 Task: Add an event with the title Second Marketing Campaign Assessment and Adjustments, date ''2023/11/17'', time 7:00 AM to 9:00 AMand add a description: Instruct the fallers to stand with their backs to their catchers, arms crossed against their chest, and feet together. The catchers should position themselves directly behind the fallers, ready to receive them.Select event color  Sage . Add location for the event as: Edinburgh, UK, logged in from the account softage.8@softage.netand send the event invitation to softage.5@softage.net and softage.6@softage.net. Set a reminder for the event Doesn''t repeat
Action: Mouse moved to (65, 94)
Screenshot: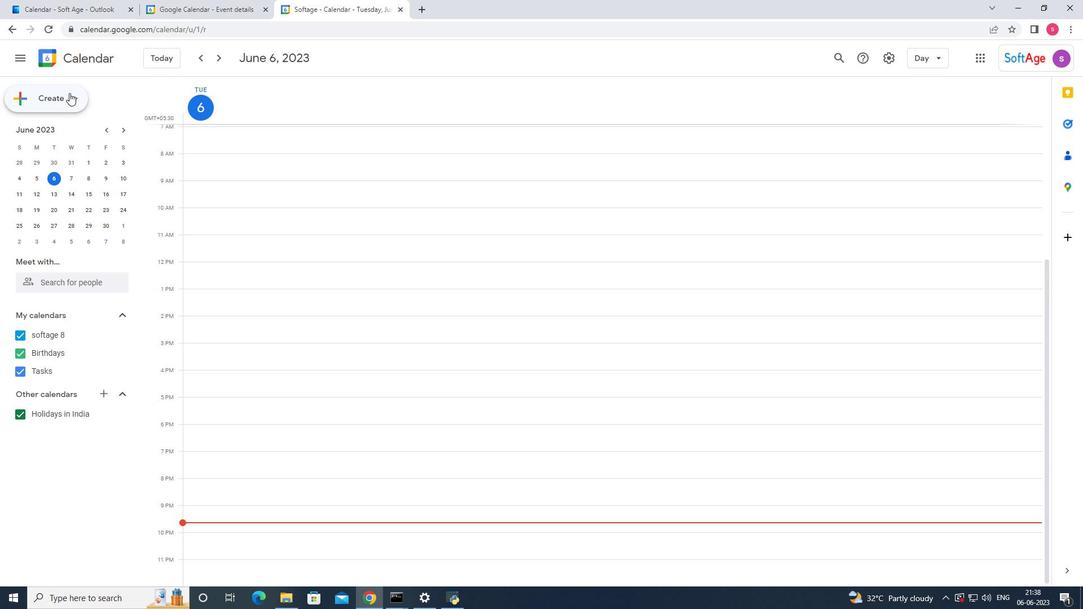 
Action: Mouse pressed left at (65, 94)
Screenshot: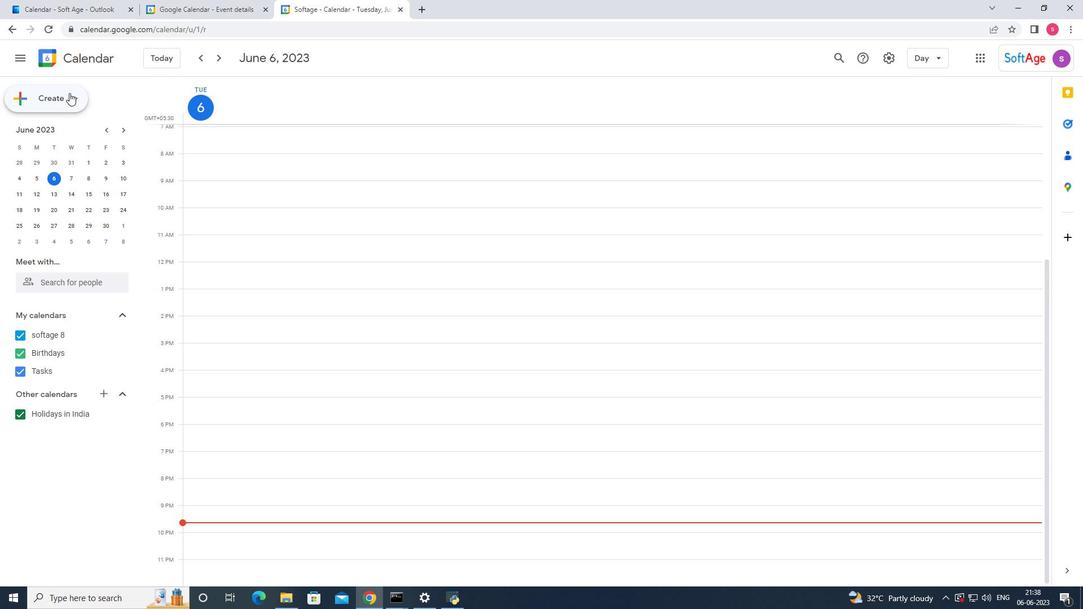 
Action: Mouse moved to (62, 127)
Screenshot: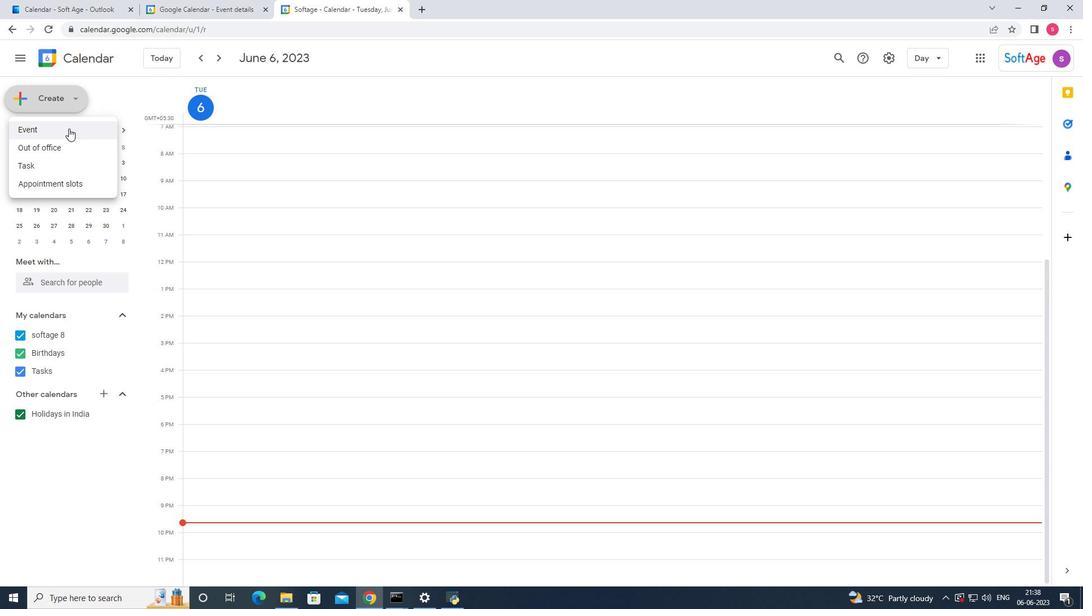 
Action: Mouse pressed left at (62, 127)
Screenshot: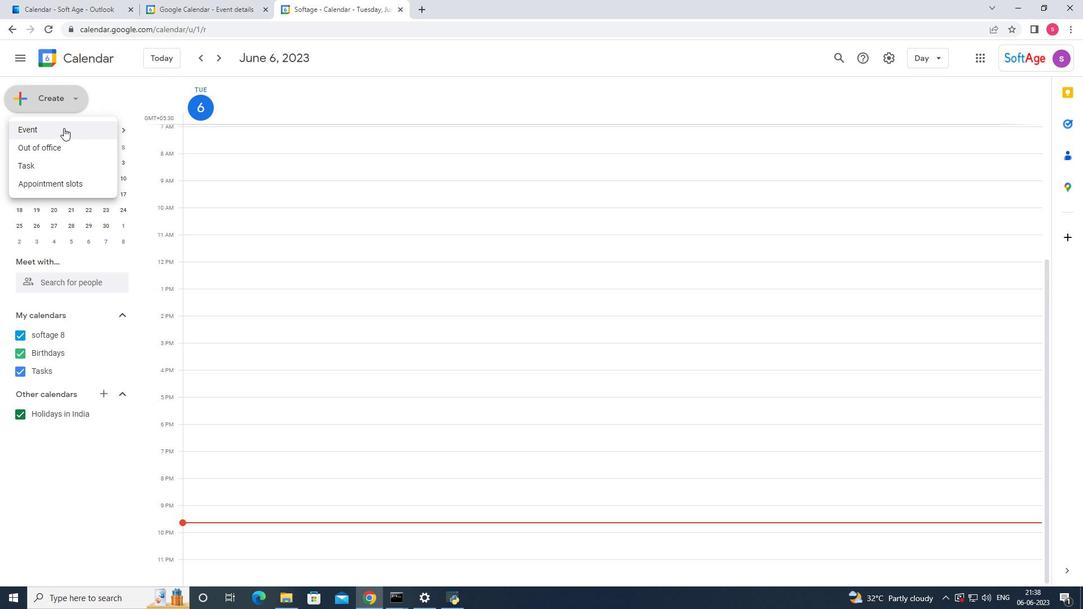 
Action: Mouse moved to (632, 517)
Screenshot: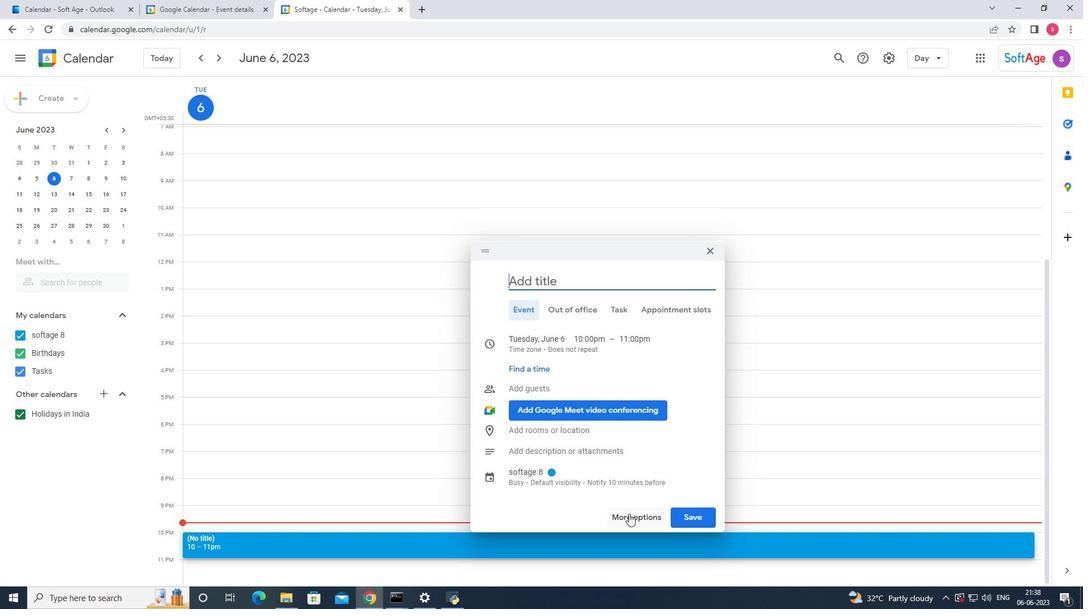 
Action: Mouse pressed left at (632, 517)
Screenshot: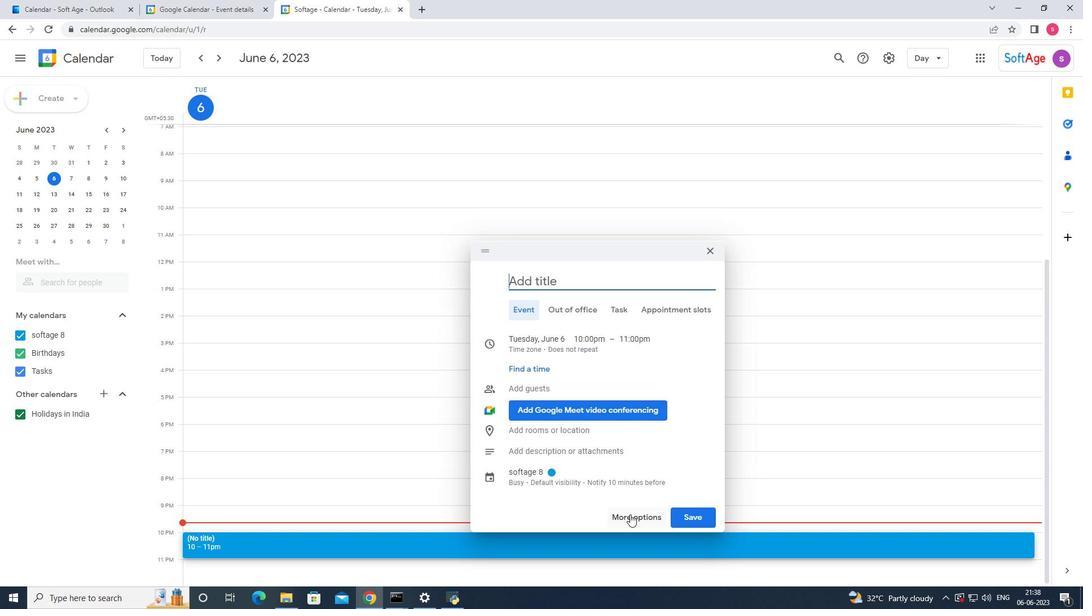 
Action: Mouse moved to (86, 63)
Screenshot: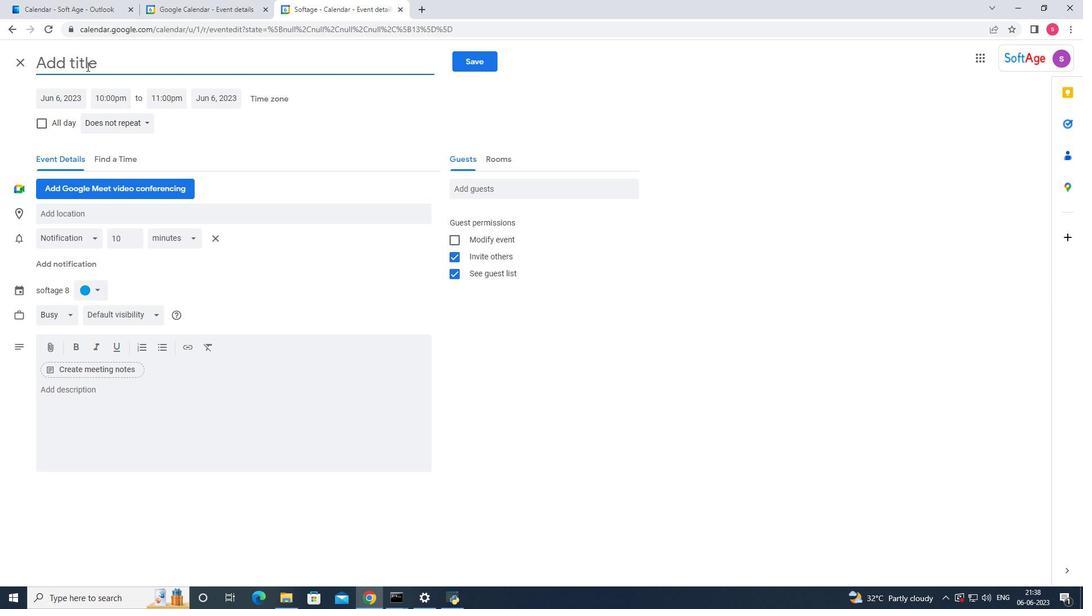 
Action: Mouse pressed left at (86, 63)
Screenshot: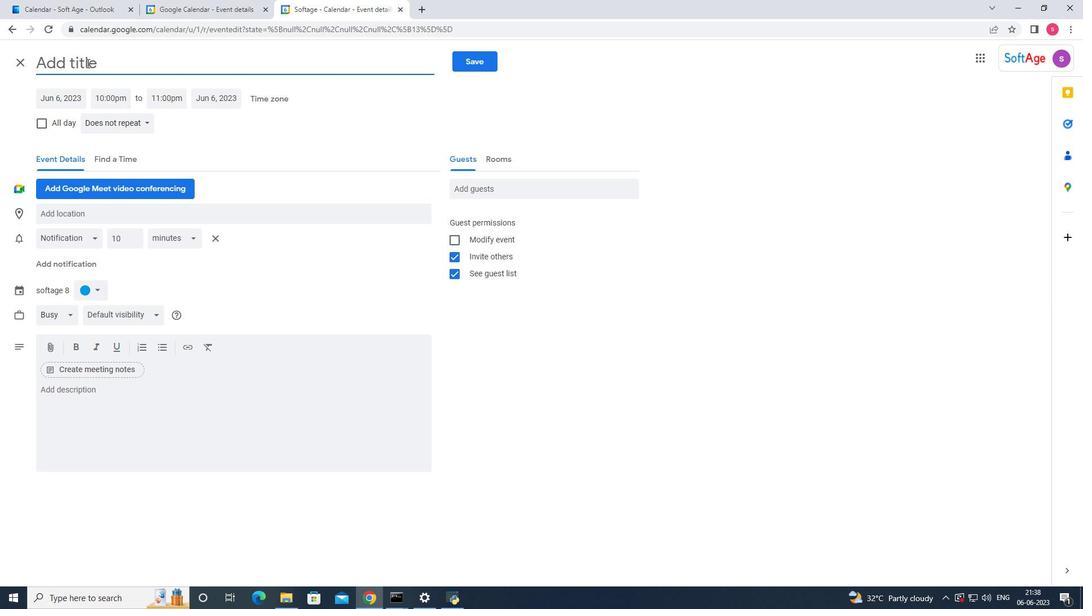 
Action: Key pressed <Key.shift_r>Second<Key.space><Key.shift>Marketing<Key.space>c<Key.backspace>/<Key.backspace><Key.shift_r>Camaign<Key.space>
Screenshot: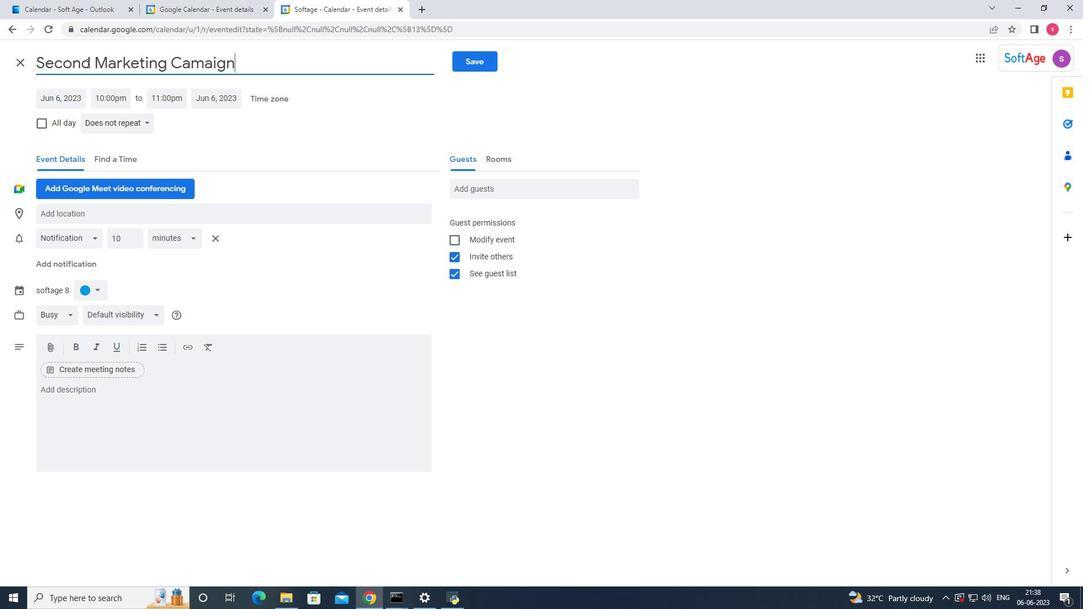 
Action: Mouse moved to (206, 64)
Screenshot: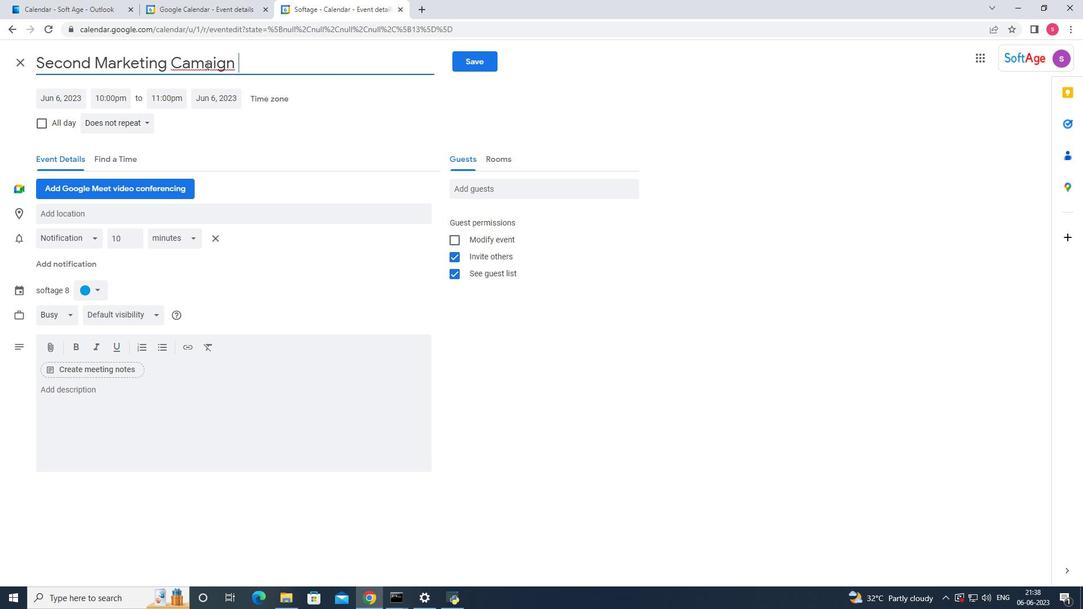 
Action: Mouse pressed left at (206, 64)
Screenshot: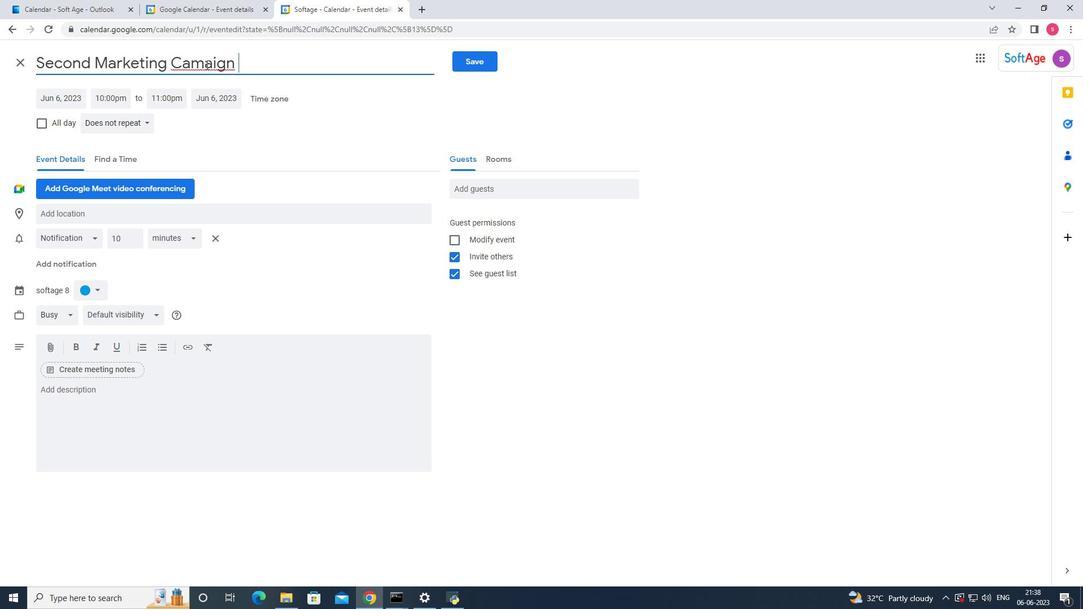
Action: Key pressed p
Screenshot: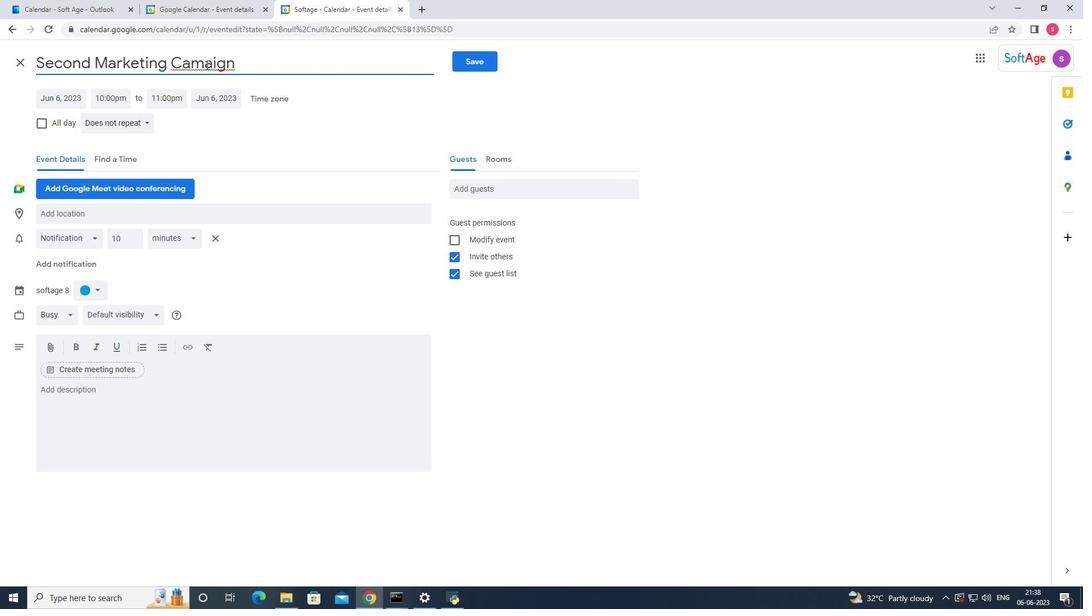 
Action: Mouse moved to (259, 66)
Screenshot: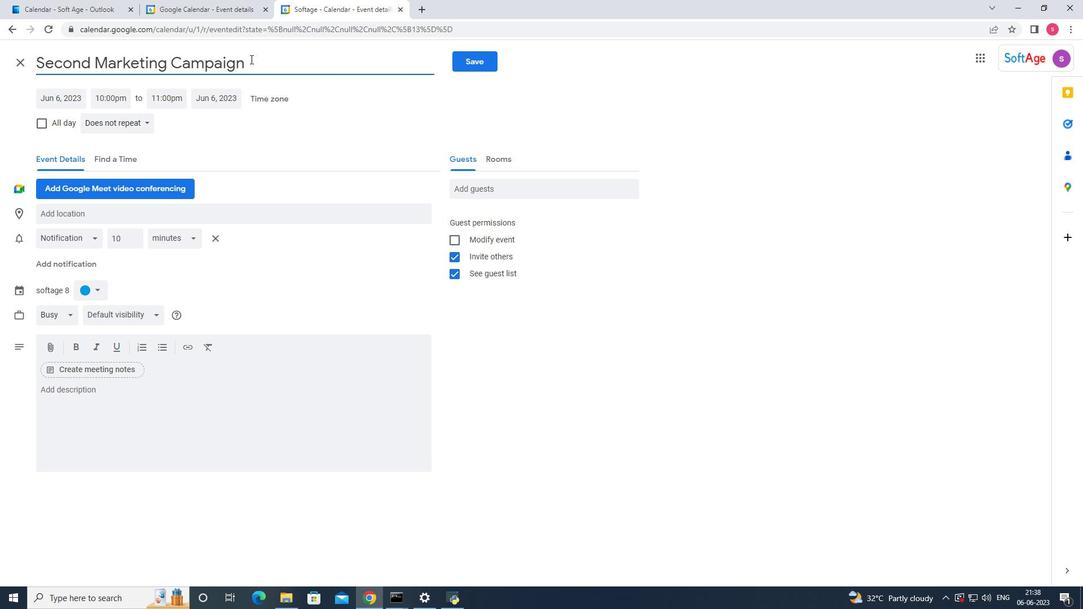 
Action: Mouse pressed left at (259, 66)
Screenshot: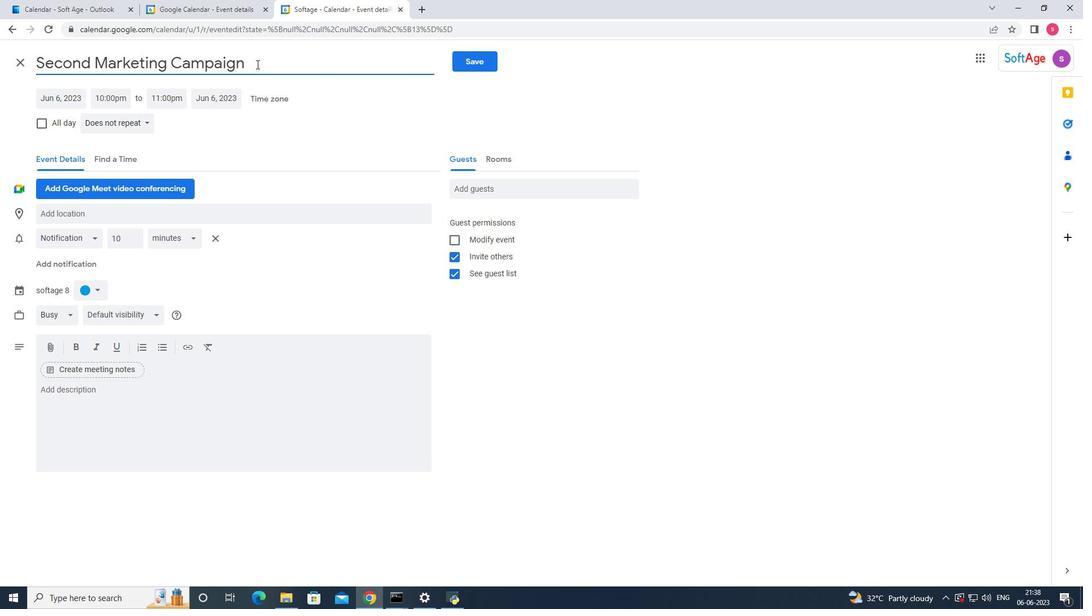 
Action: Key pressed <Key.shift_r>Assessment<Key.space>and<Key.space><Key.shift_r>Adjustments<Key.space>
Screenshot: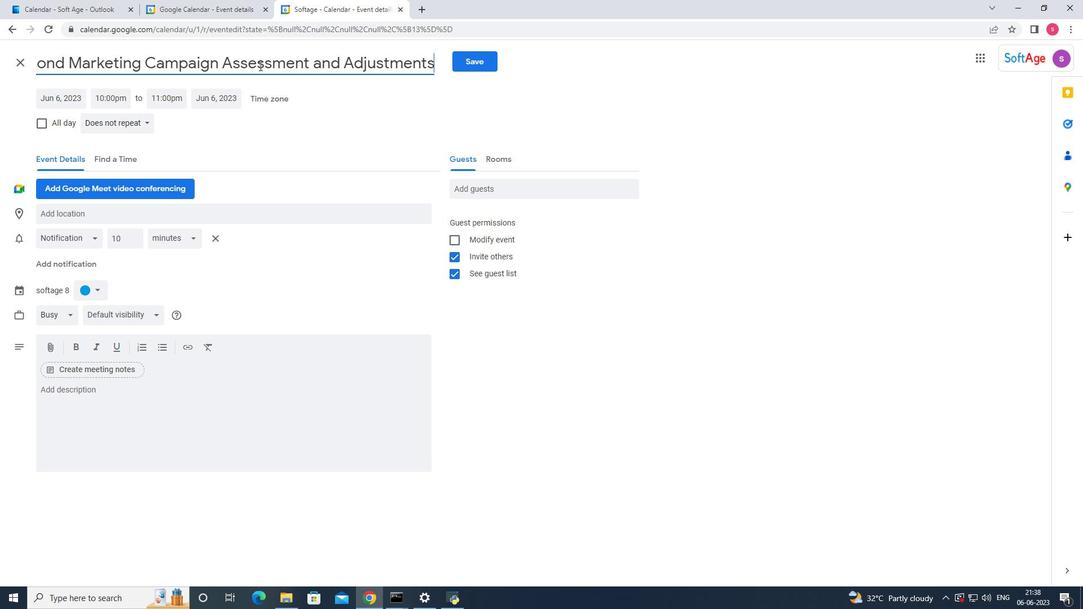 
Action: Mouse scrolled (259, 66) with delta (0, 0)
Screenshot: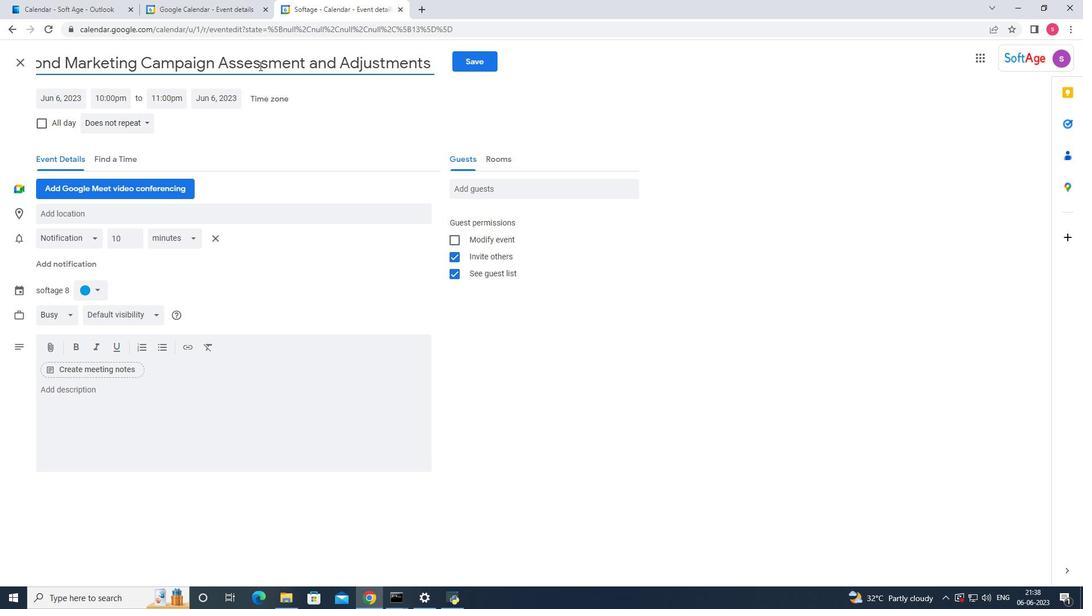 
Action: Mouse moved to (168, 142)
Screenshot: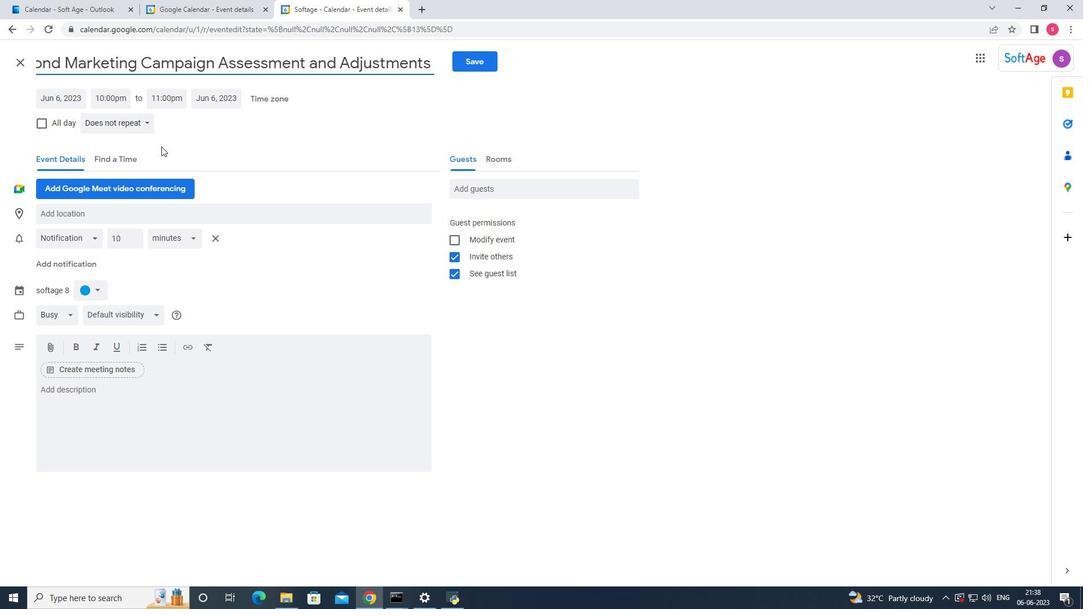 
Action: Mouse pressed left at (168, 142)
Screenshot: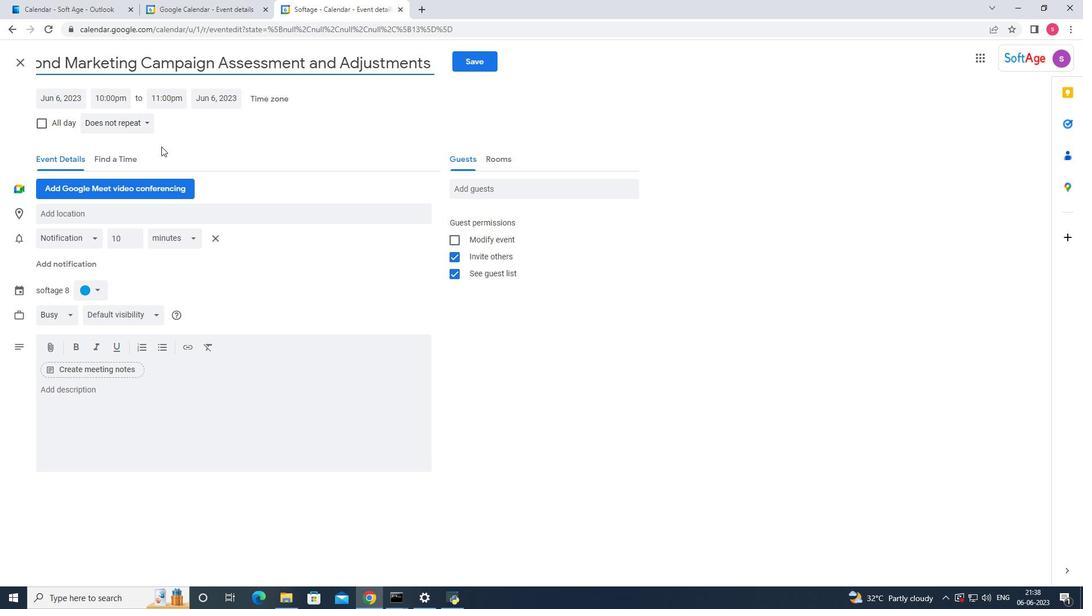 
Action: Mouse moved to (81, 99)
Screenshot: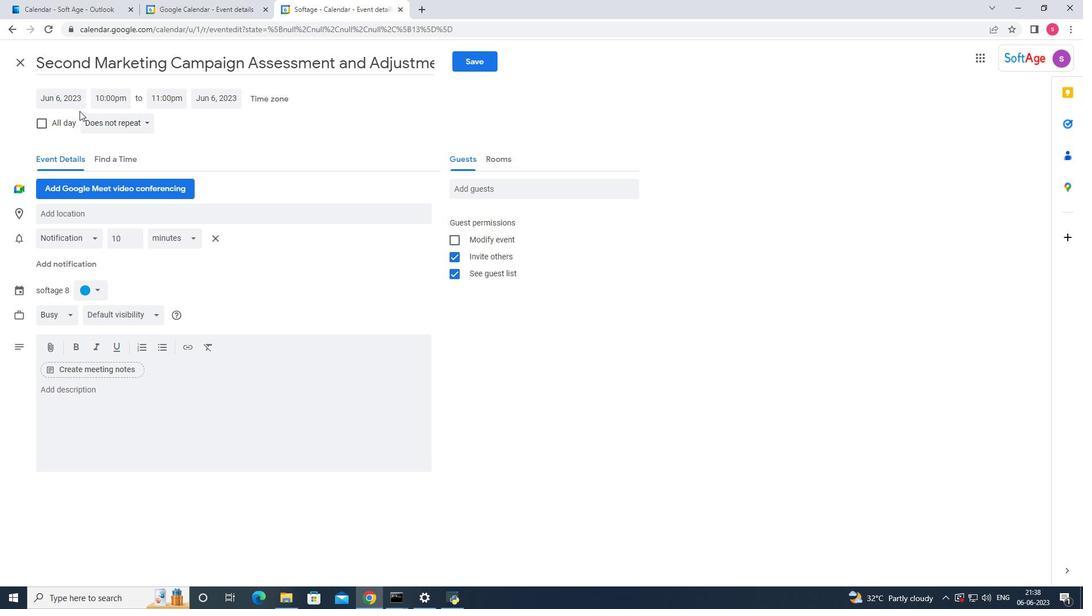 
Action: Mouse pressed left at (81, 99)
Screenshot: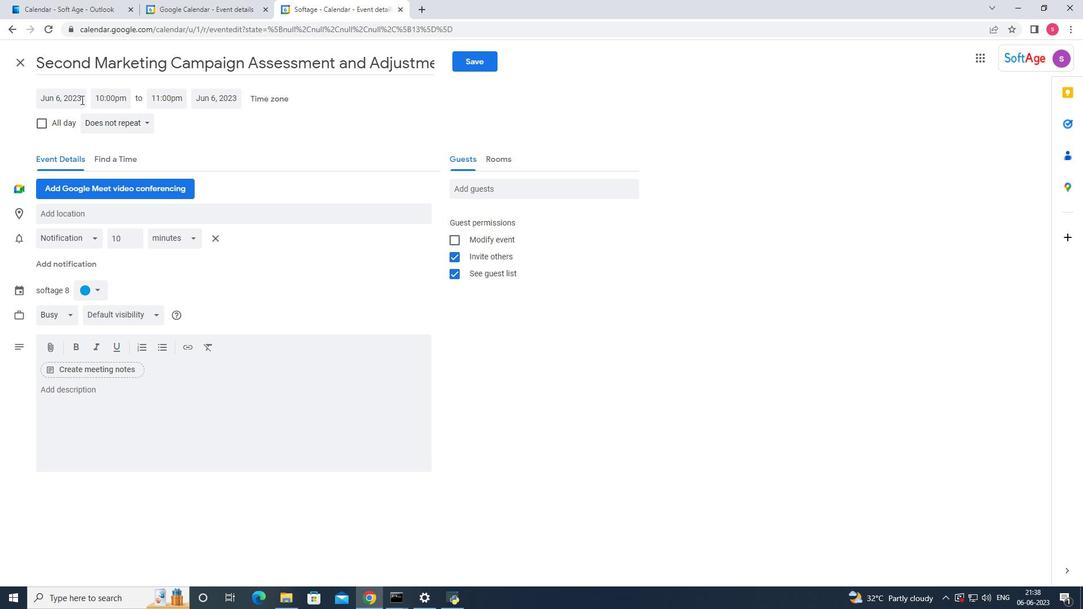 
Action: Mouse moved to (179, 124)
Screenshot: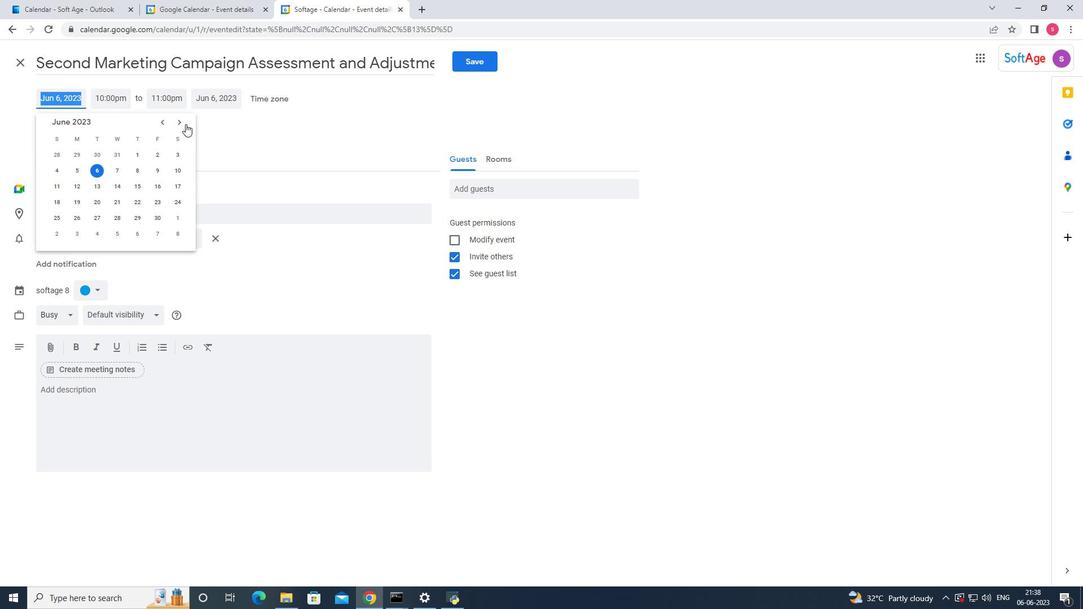 
Action: Mouse pressed left at (179, 124)
Screenshot: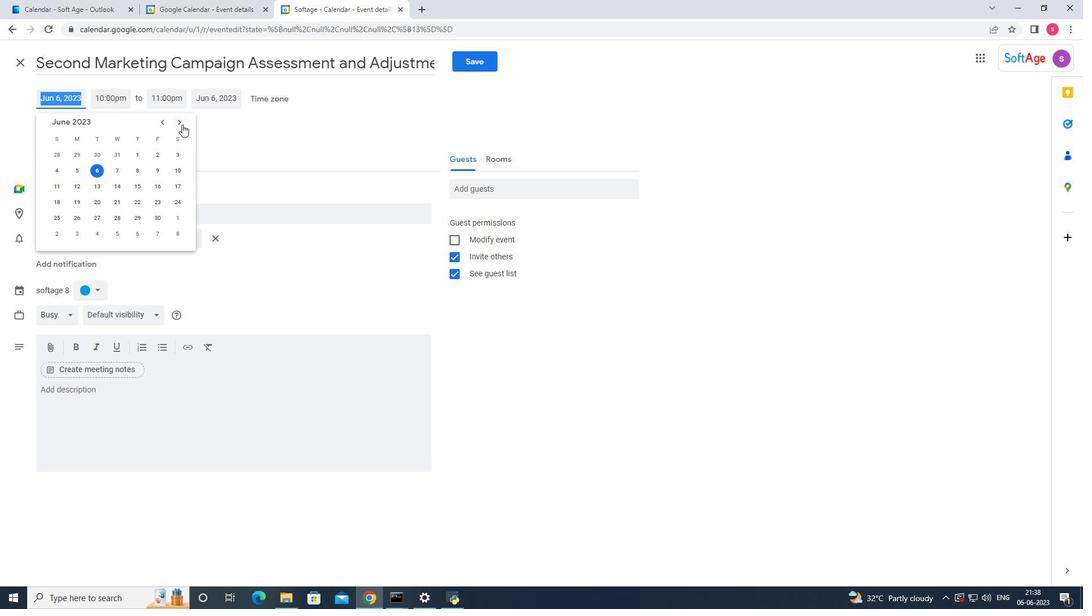 
Action: Mouse pressed left at (179, 124)
Screenshot: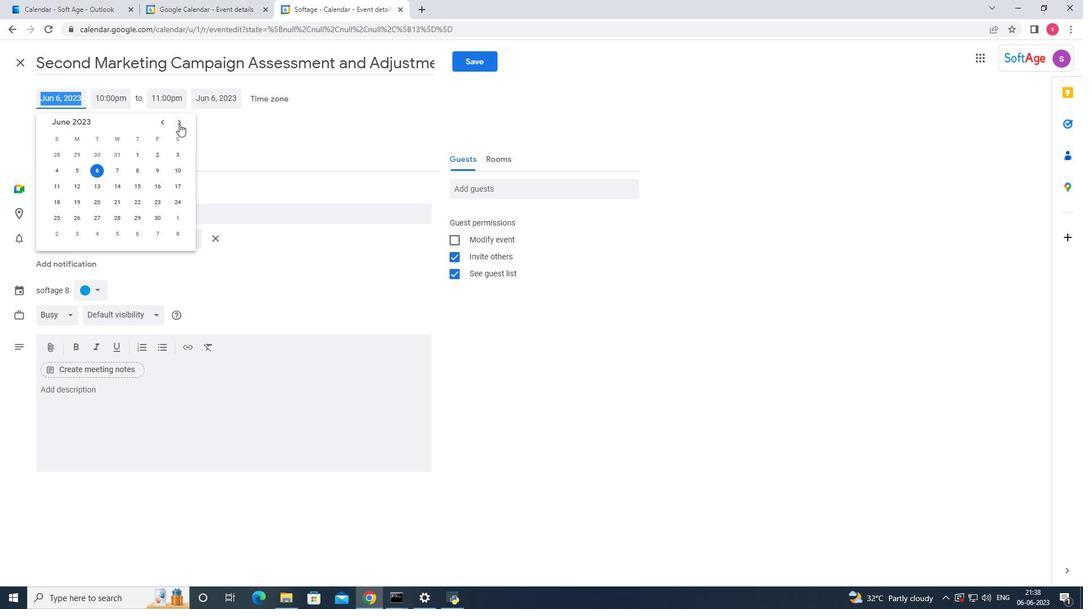 
Action: Mouse pressed left at (179, 124)
Screenshot: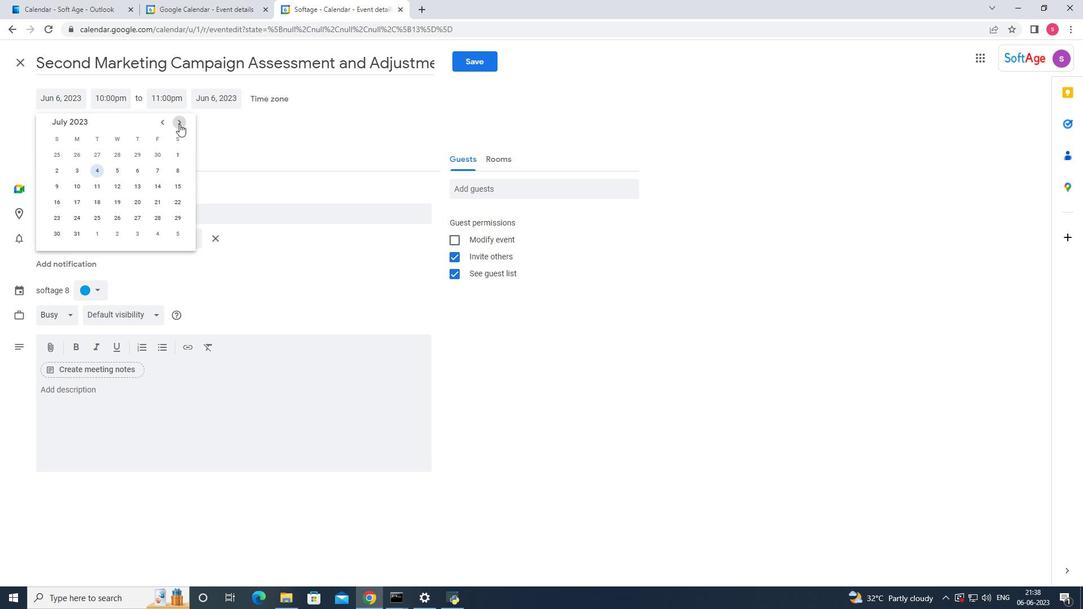 
Action: Mouse pressed left at (179, 124)
Screenshot: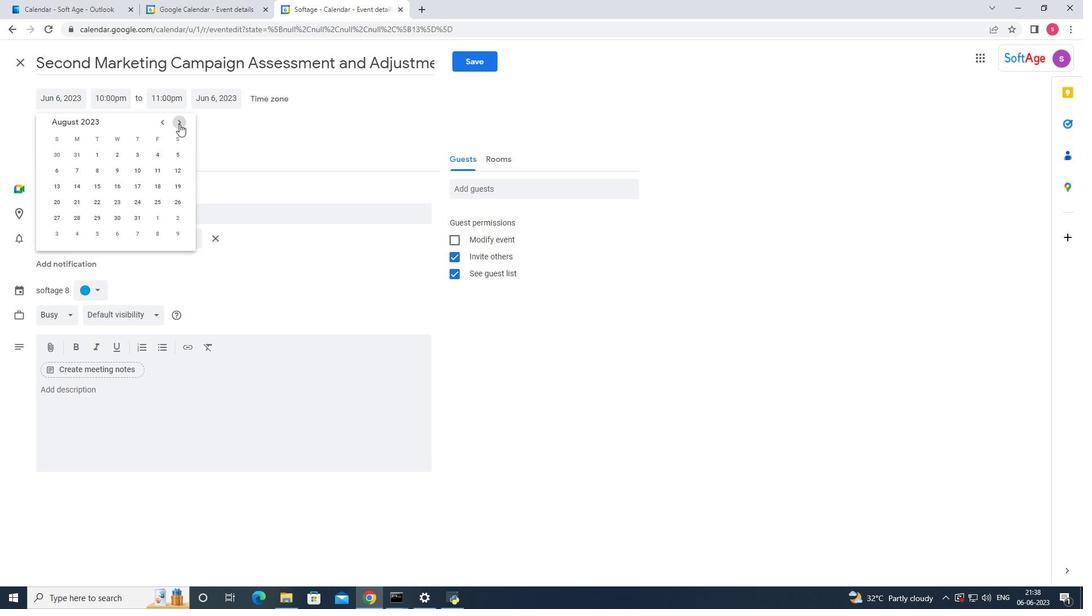 
Action: Mouse pressed left at (179, 124)
Screenshot: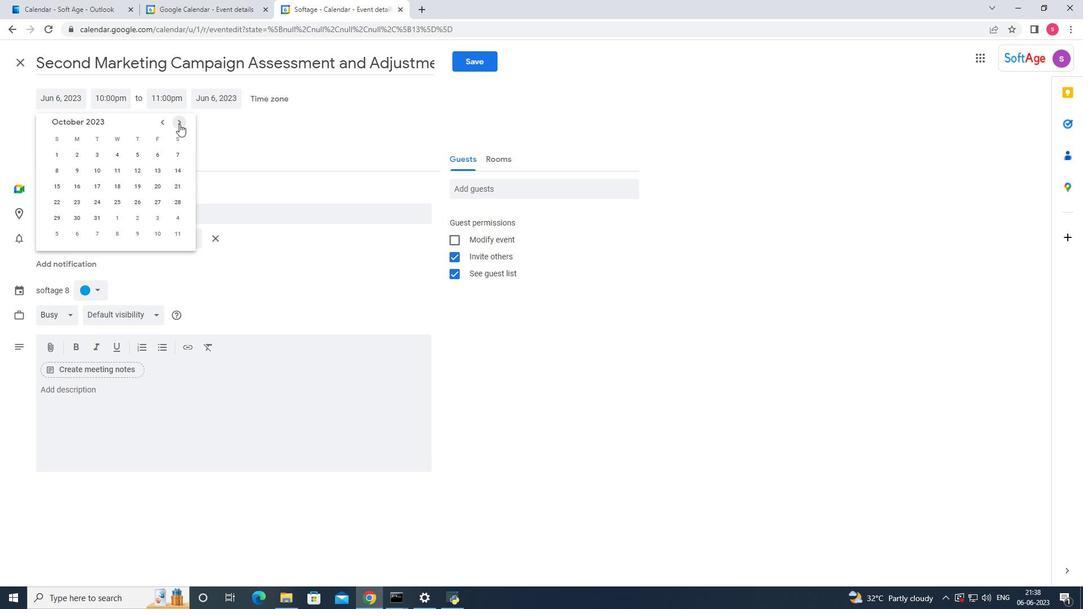 
Action: Mouse moved to (155, 184)
Screenshot: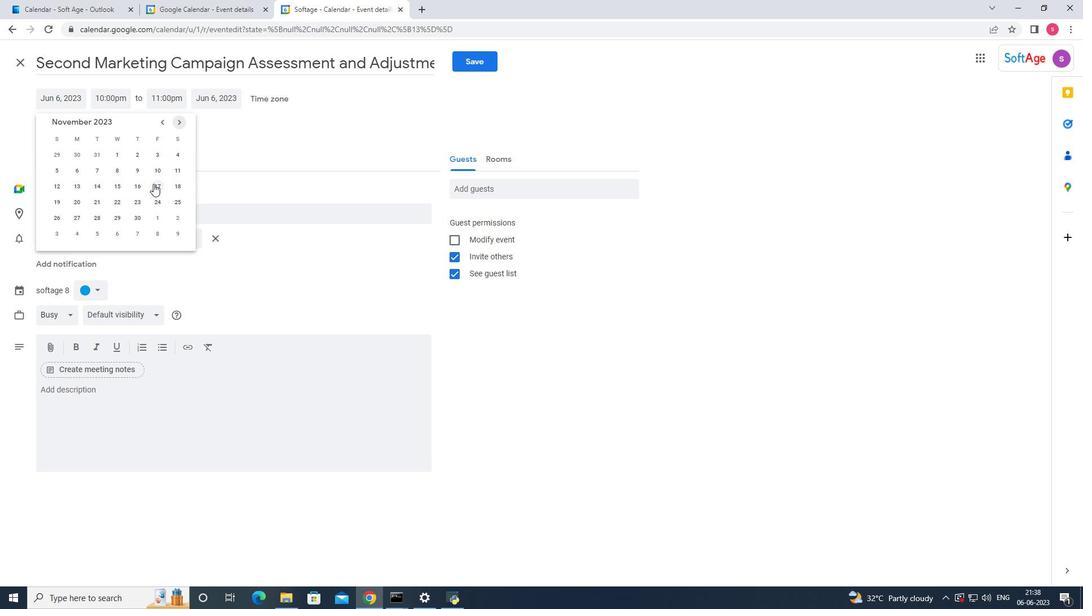 
Action: Mouse pressed left at (155, 184)
Screenshot: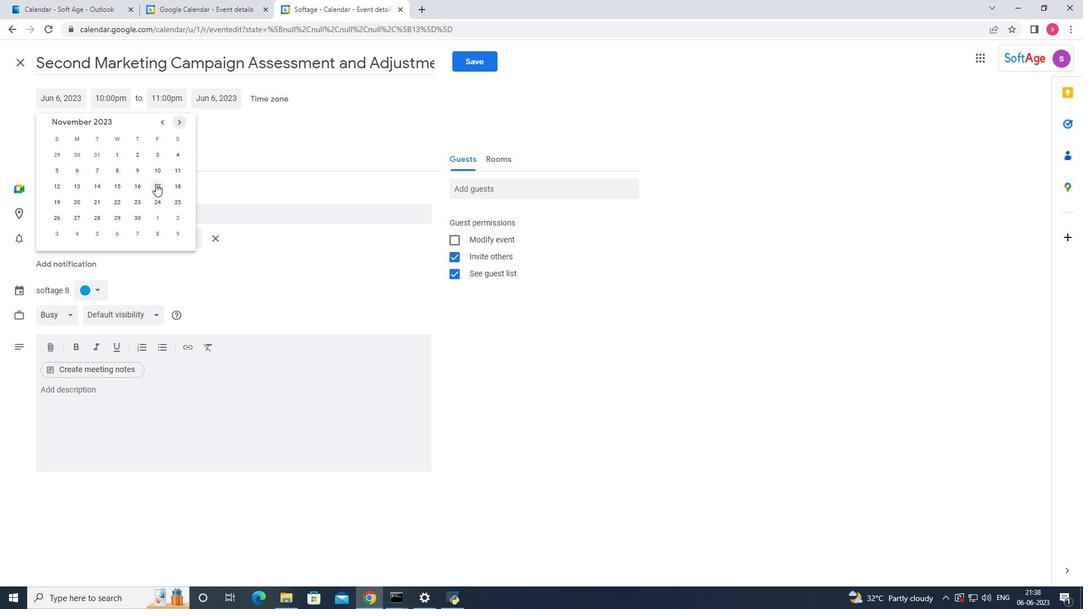 
Action: Mouse moved to (113, 98)
Screenshot: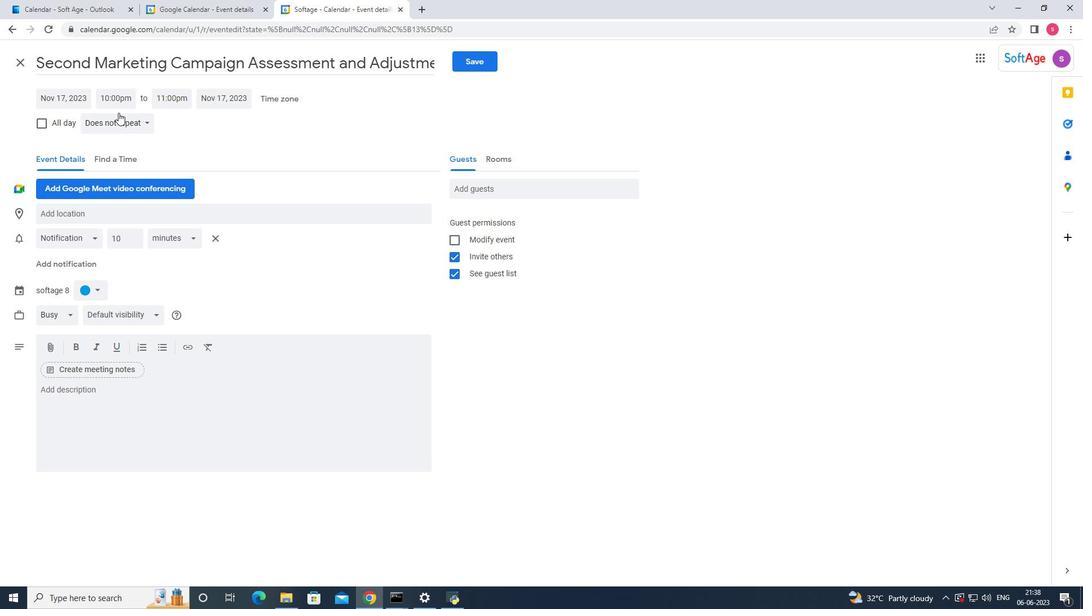 
Action: Mouse pressed left at (113, 98)
Screenshot: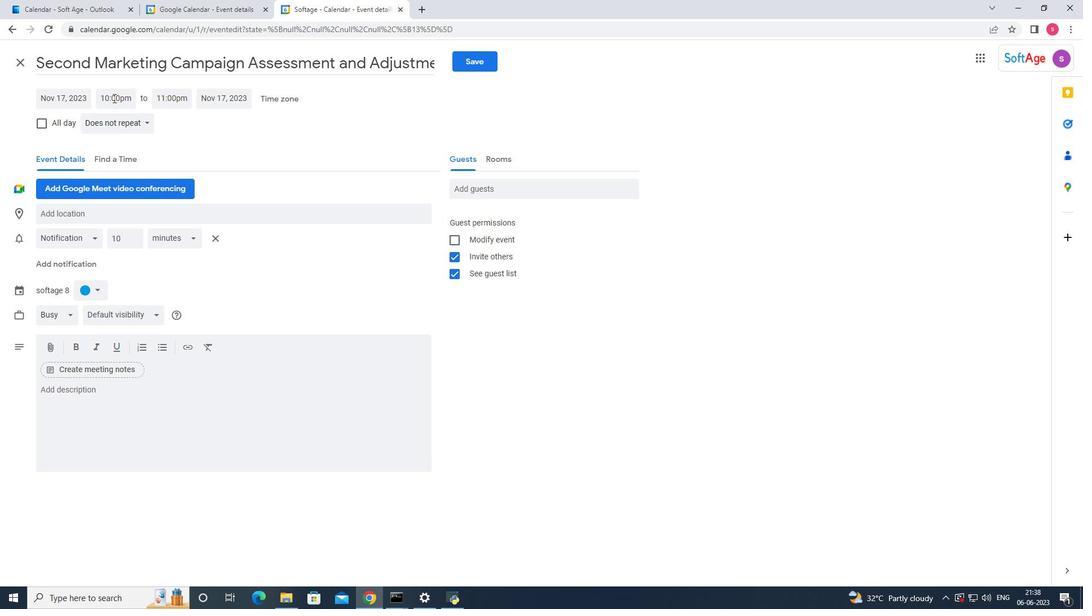 
Action: Mouse moved to (158, 188)
Screenshot: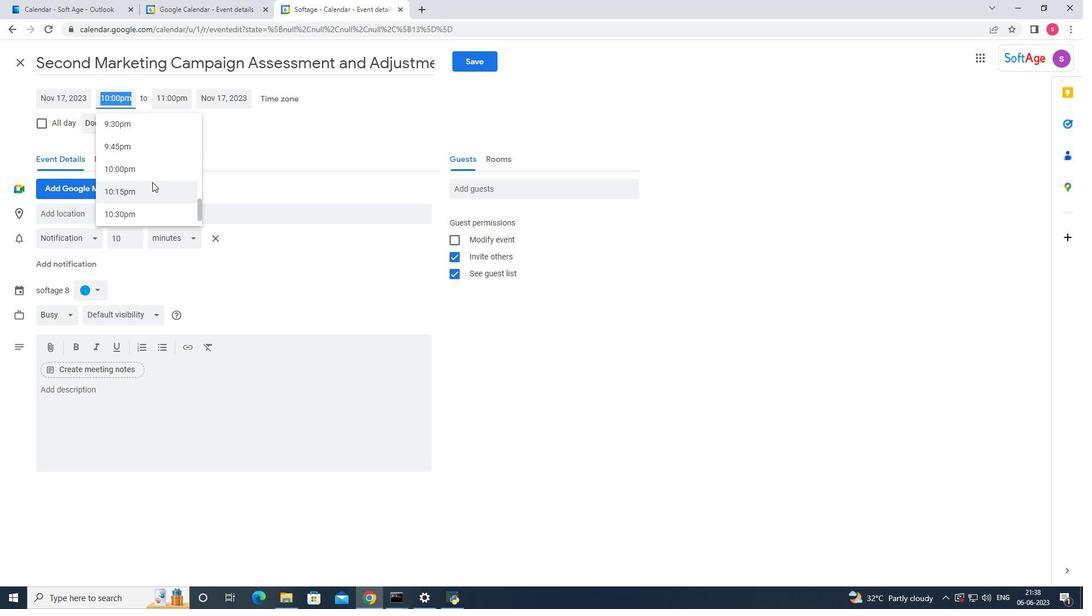 
Action: Mouse scrolled (158, 189) with delta (0, 0)
Screenshot: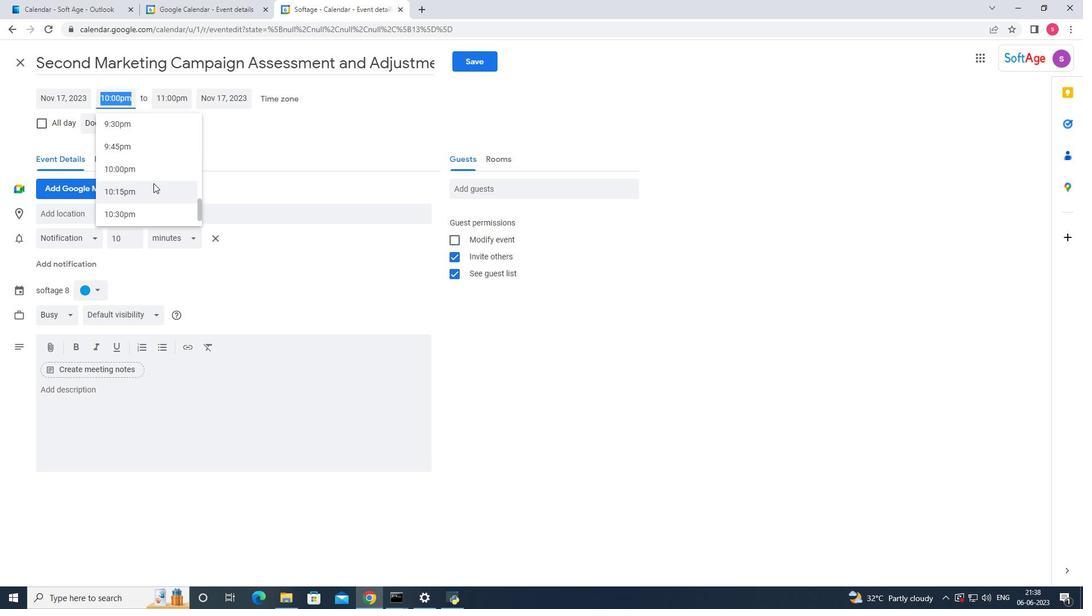 
Action: Mouse scrolled (158, 189) with delta (0, 0)
Screenshot: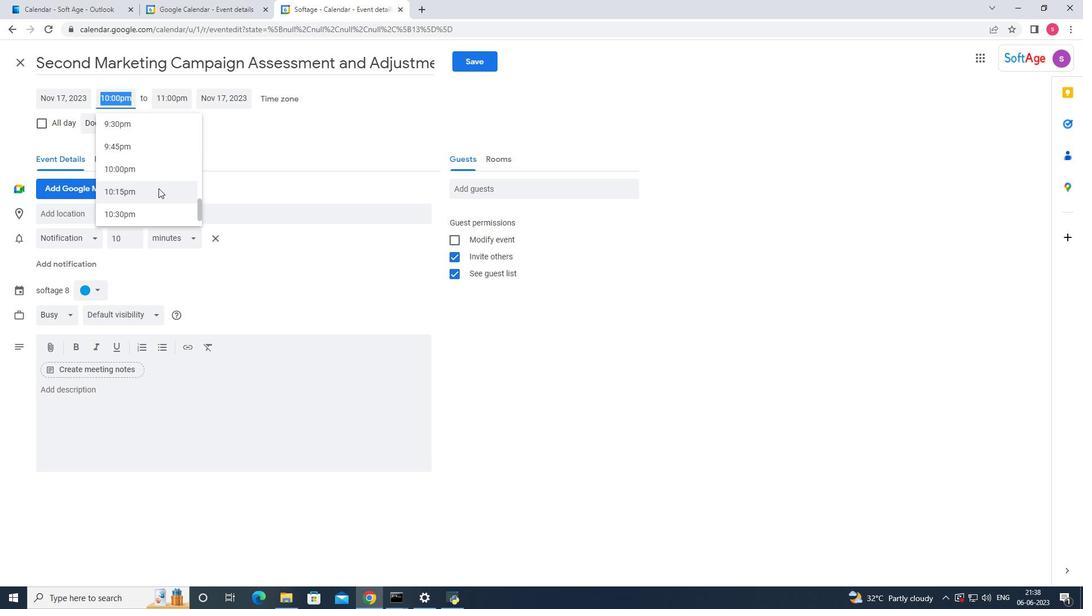 
Action: Mouse scrolled (158, 189) with delta (0, 0)
Screenshot: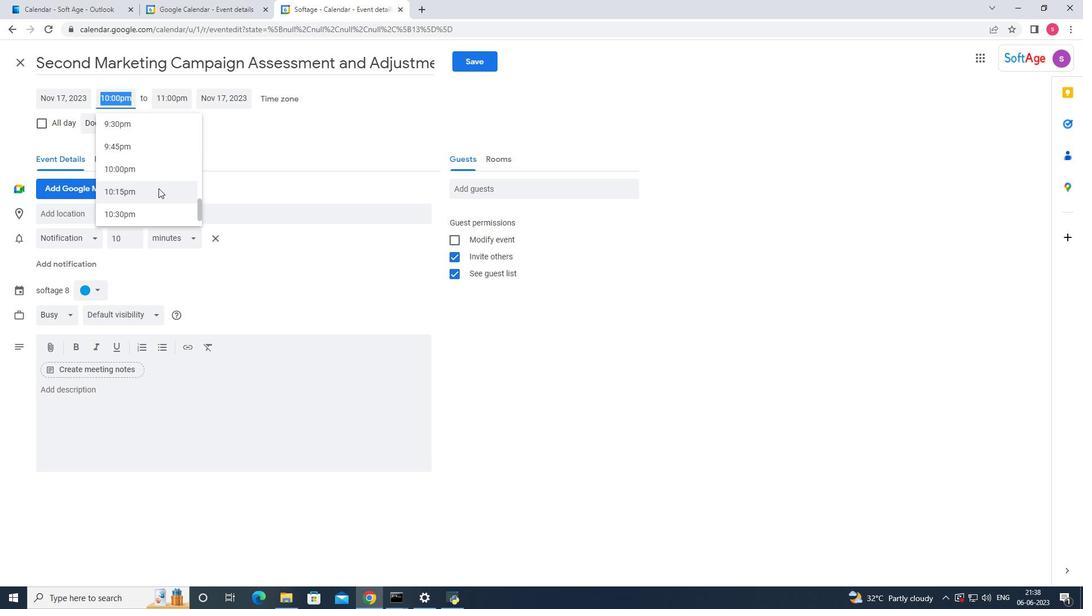 
Action: Mouse scrolled (158, 189) with delta (0, 0)
Screenshot: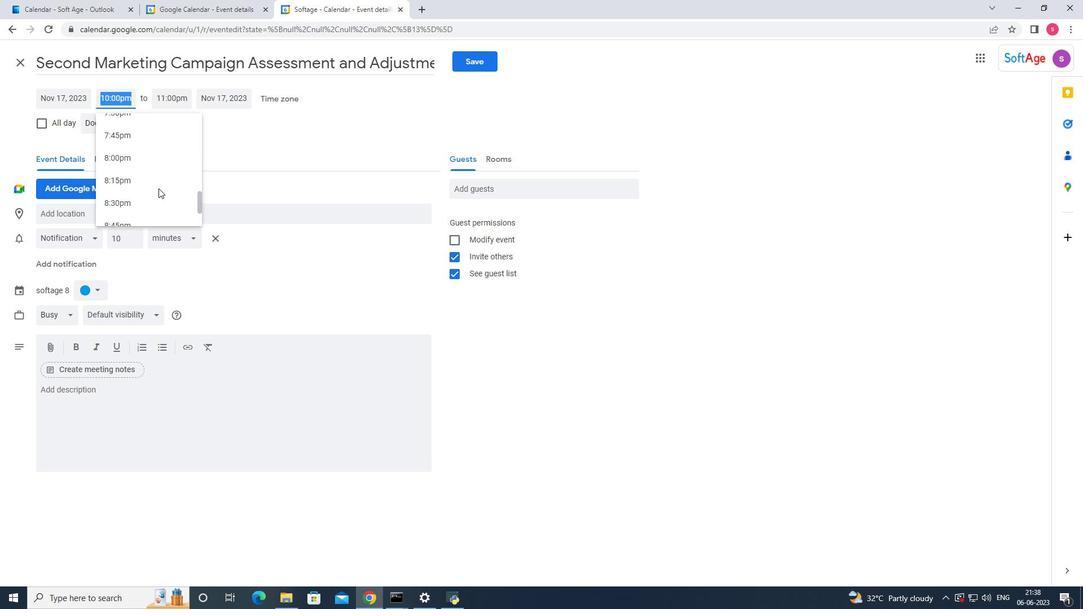 
Action: Mouse scrolled (158, 189) with delta (0, 0)
Screenshot: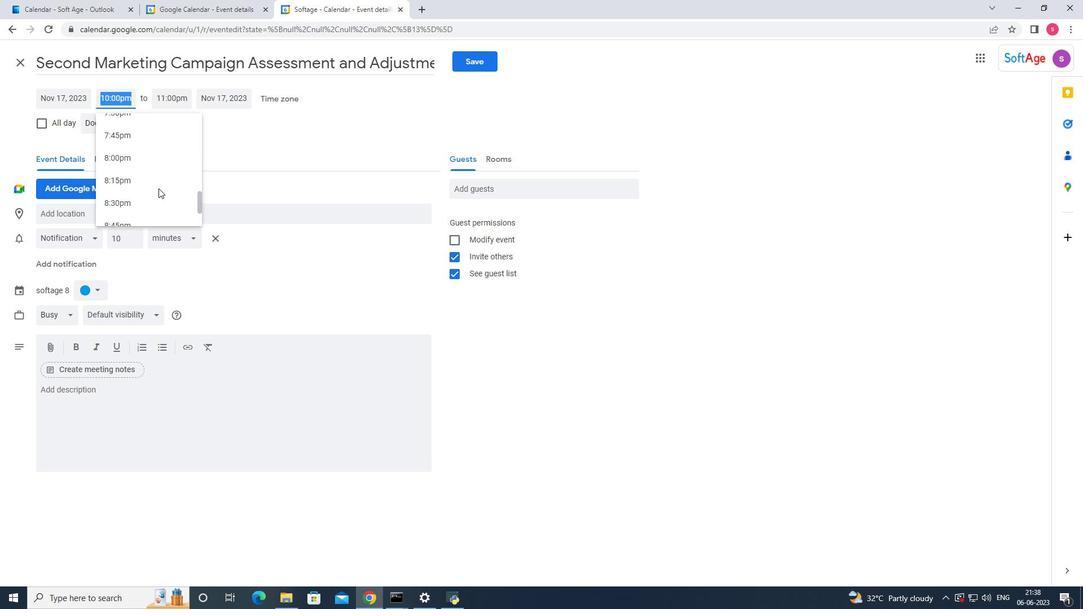 
Action: Mouse scrolled (158, 189) with delta (0, 0)
Screenshot: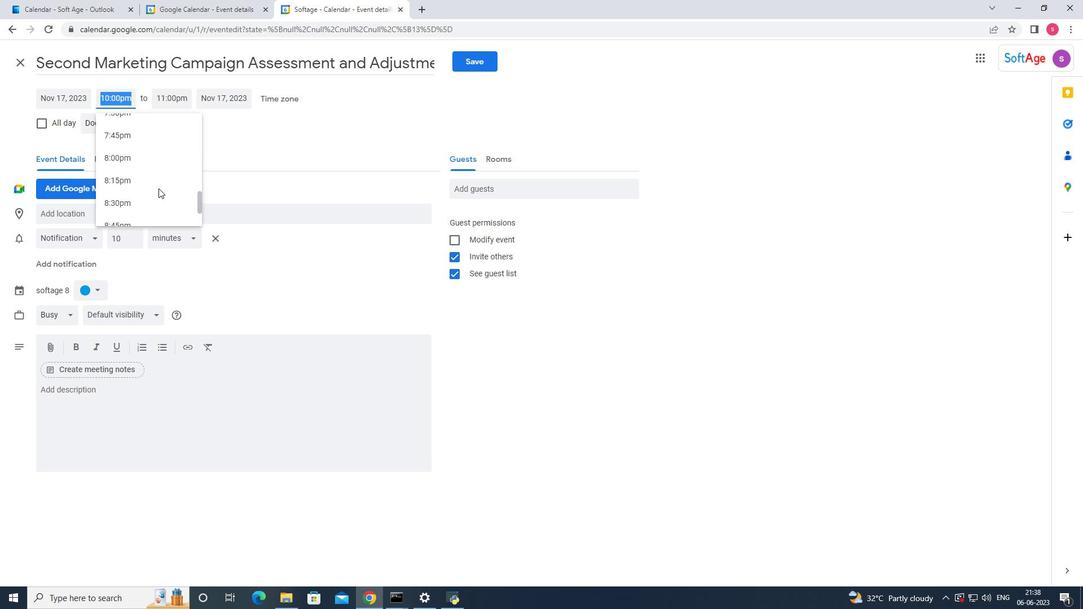 
Action: Mouse scrolled (158, 189) with delta (0, 0)
Screenshot: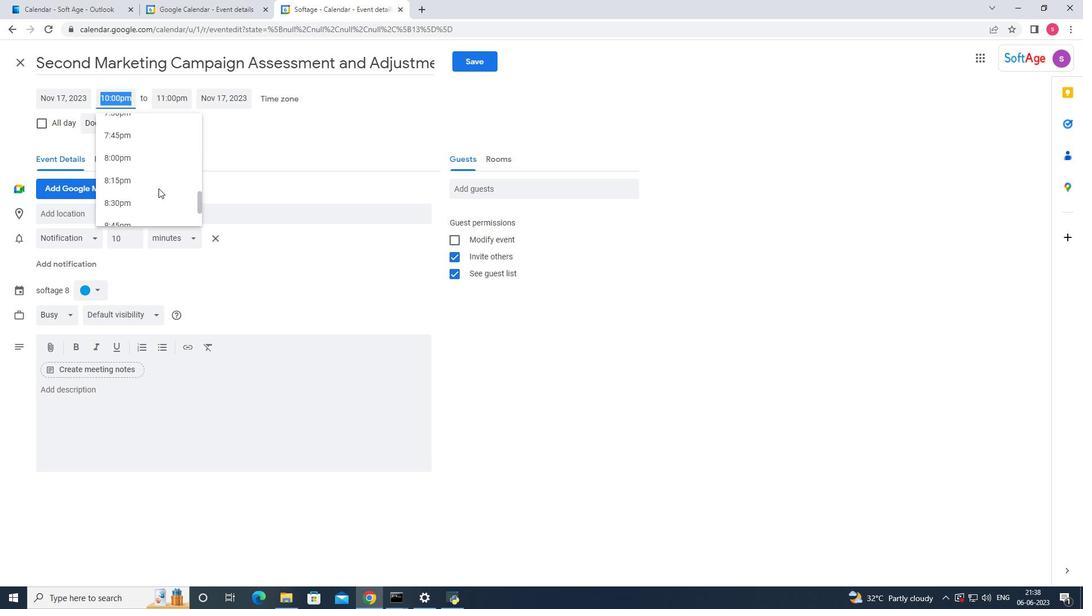 
Action: Mouse scrolled (158, 189) with delta (0, 0)
Screenshot: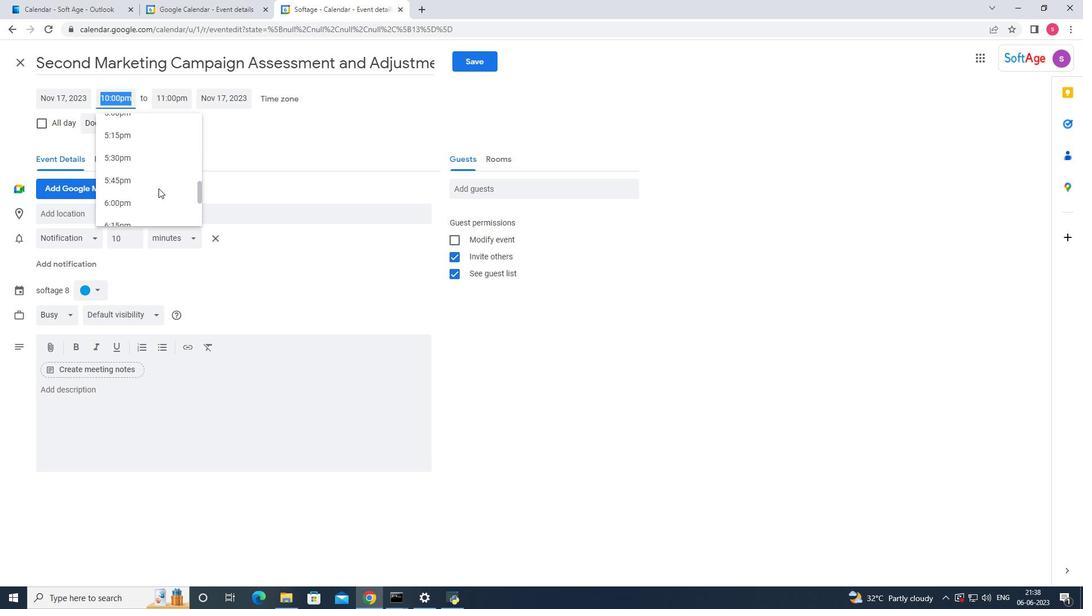 
Action: Mouse scrolled (158, 189) with delta (0, 0)
Screenshot: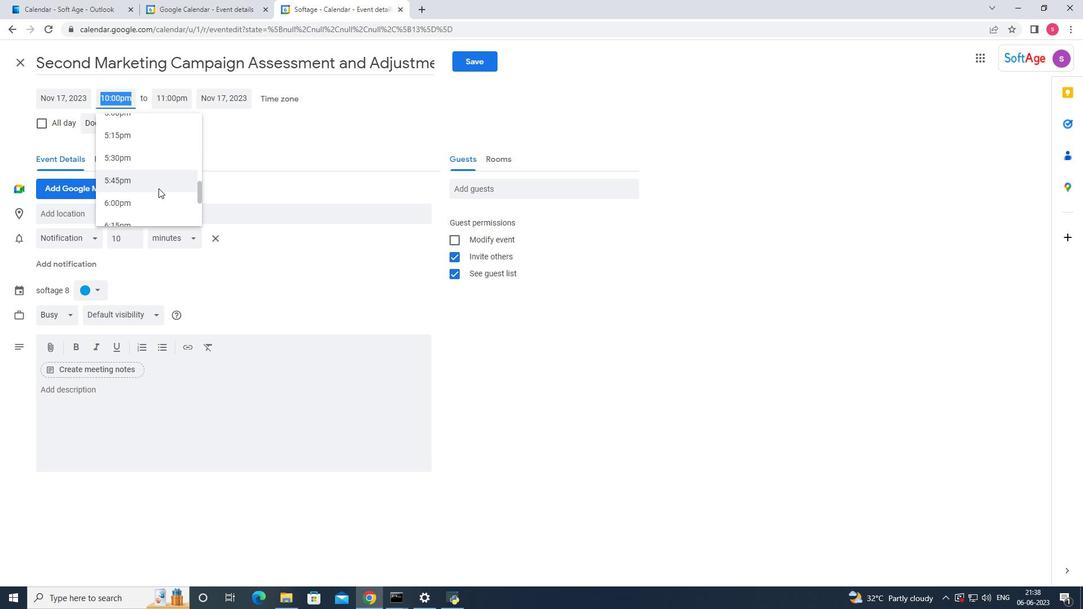 
Action: Mouse scrolled (158, 189) with delta (0, 0)
Screenshot: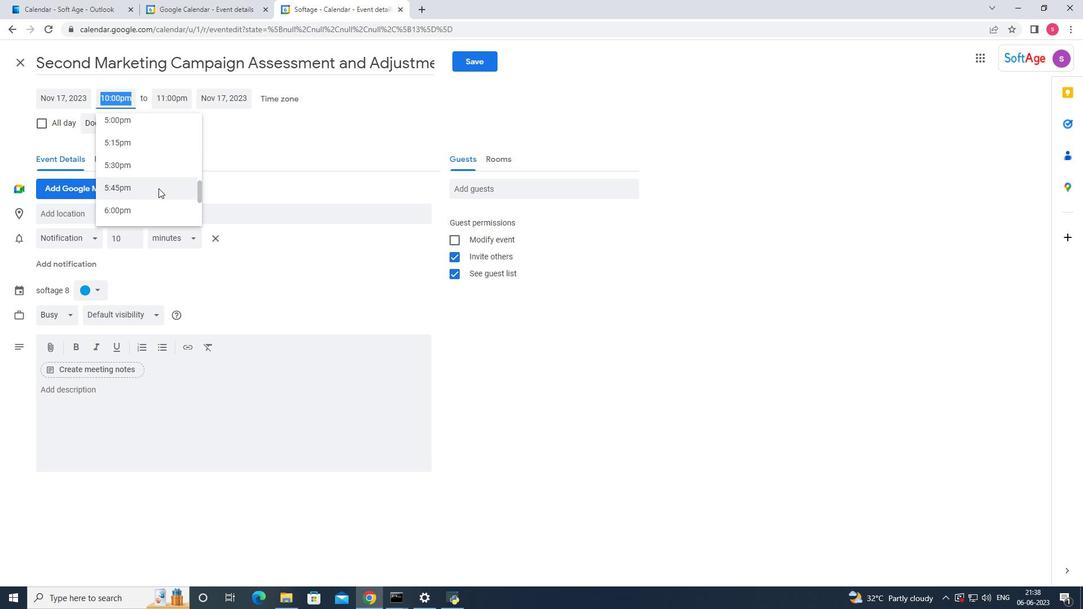 
Action: Mouse scrolled (158, 189) with delta (0, 0)
Screenshot: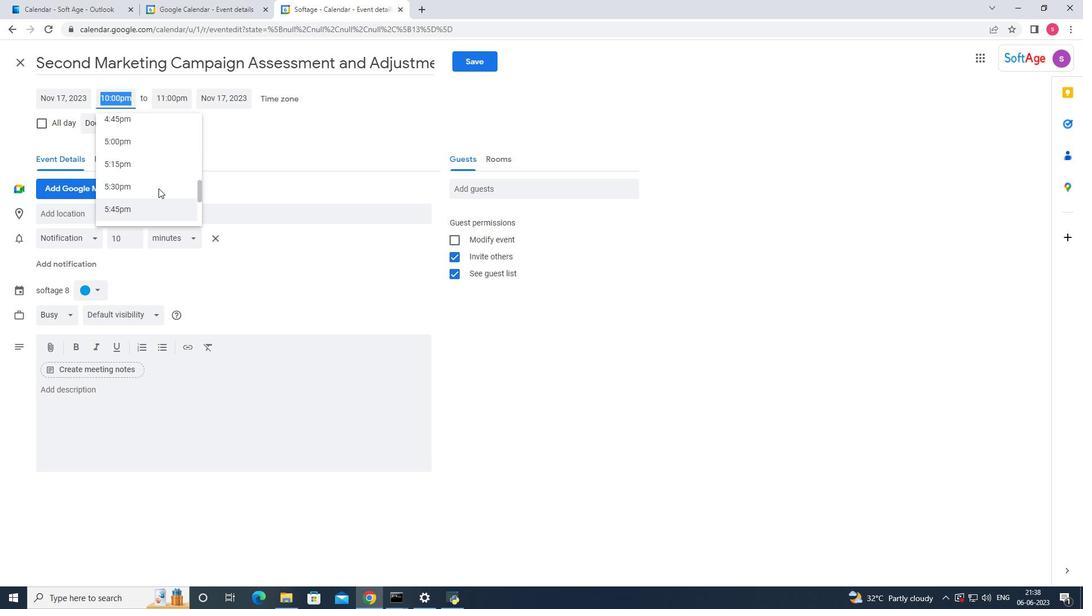 
Action: Mouse scrolled (158, 189) with delta (0, 0)
Screenshot: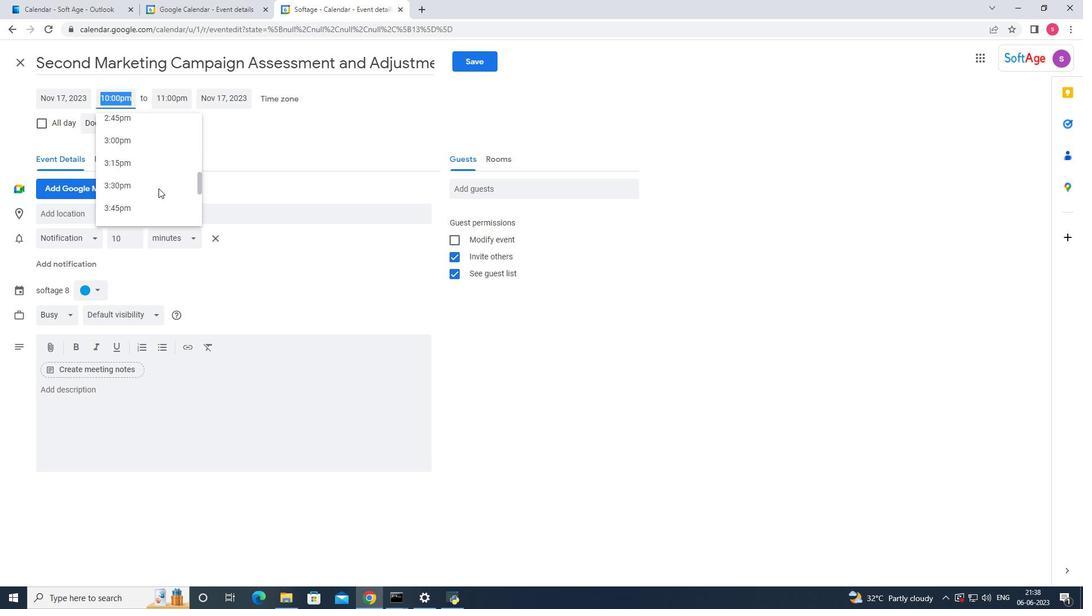 
Action: Mouse scrolled (158, 189) with delta (0, 0)
Screenshot: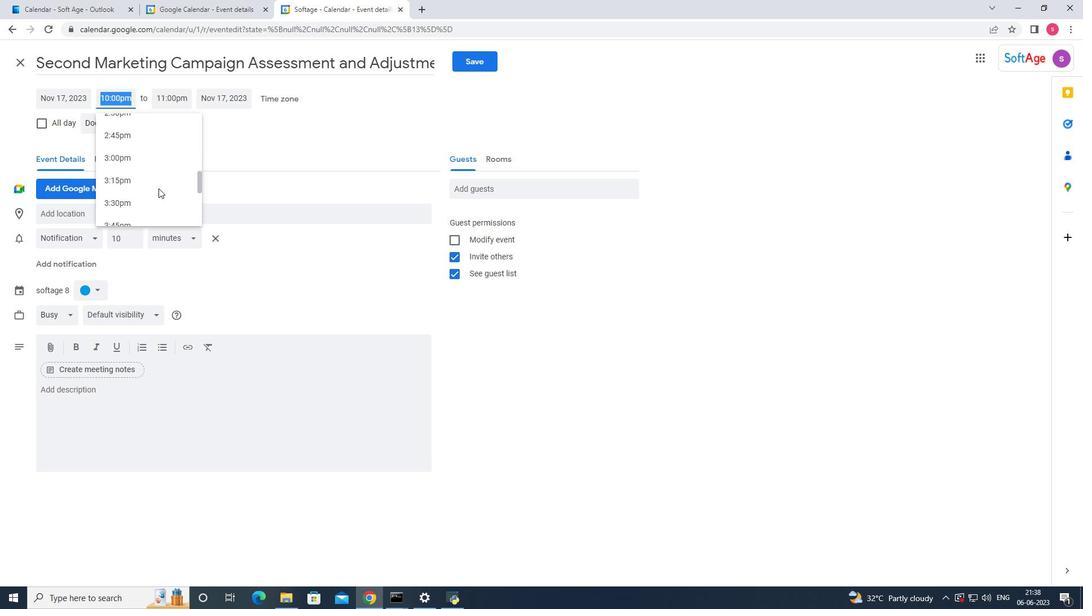 
Action: Mouse scrolled (158, 189) with delta (0, 0)
Screenshot: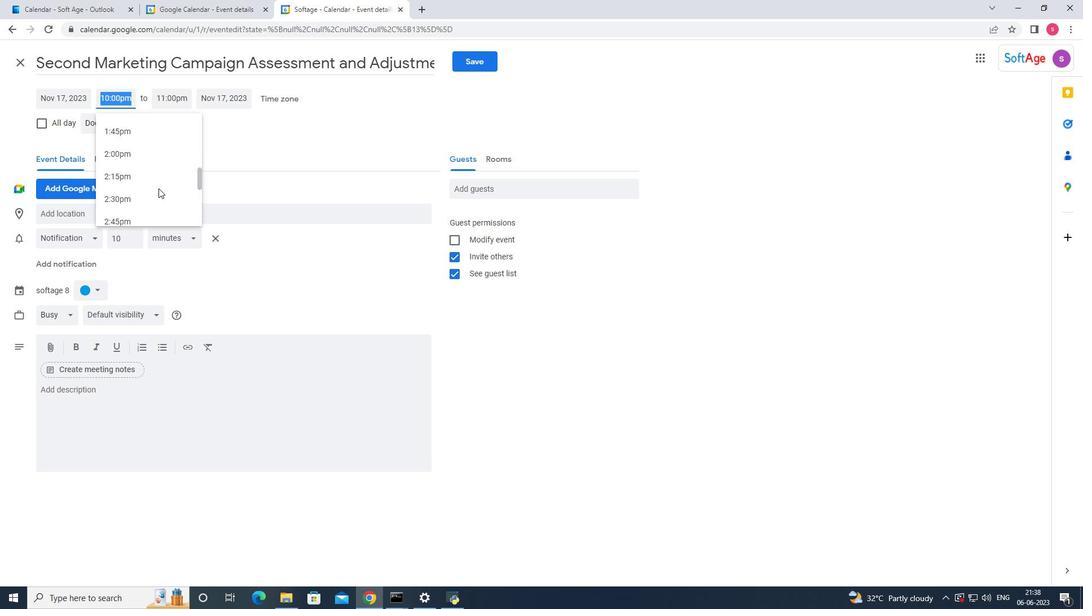 
Action: Mouse scrolled (158, 189) with delta (0, 0)
Screenshot: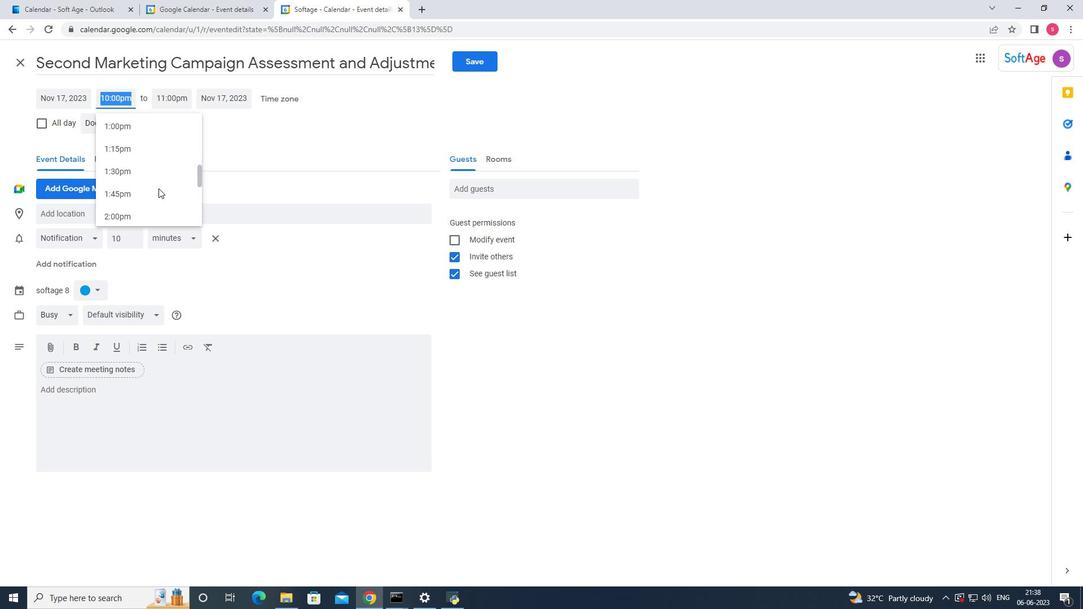
Action: Mouse moved to (151, 189)
Screenshot: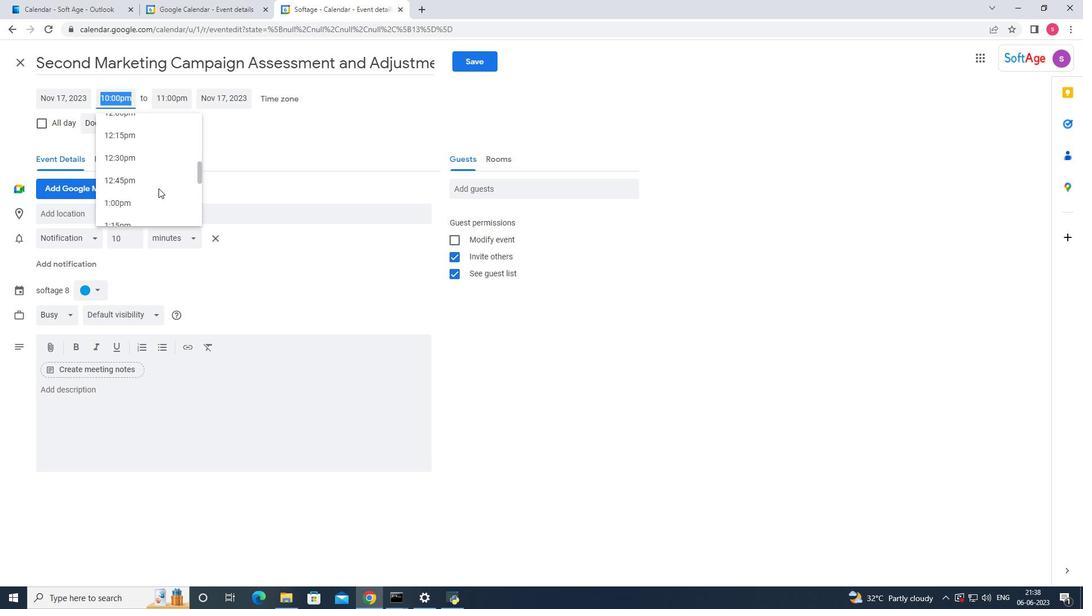 
Action: Mouse scrolled (151, 190) with delta (0, 0)
Screenshot: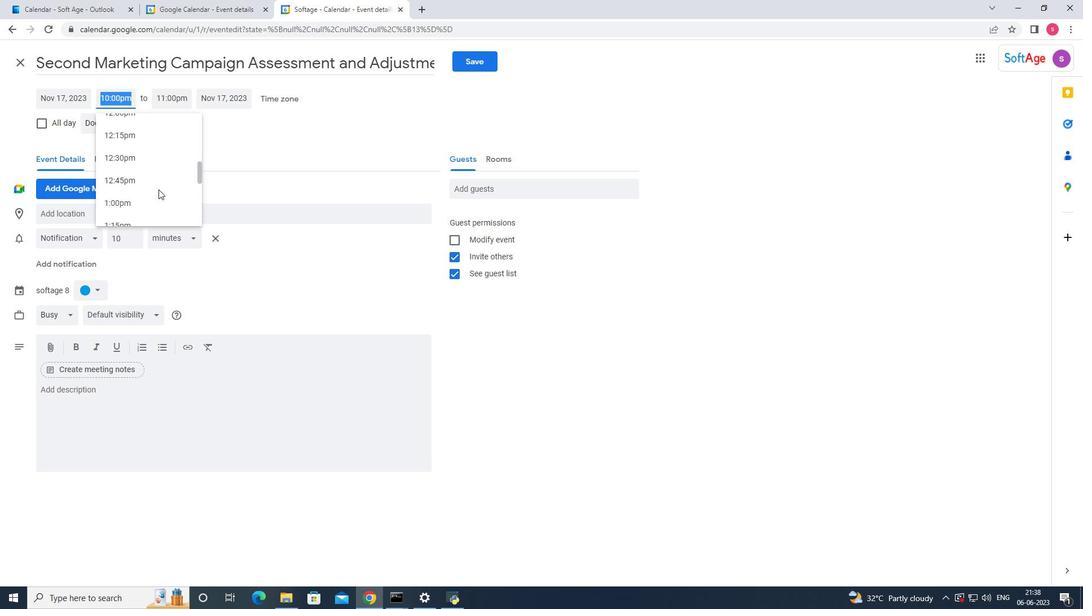 
Action: Mouse scrolled (151, 190) with delta (0, 0)
Screenshot: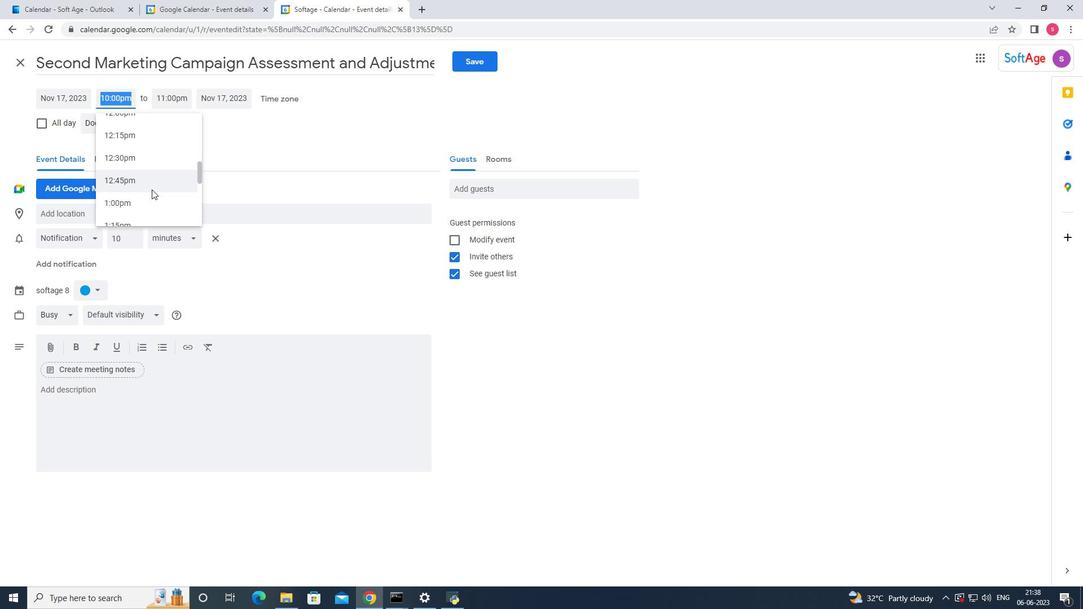 
Action: Mouse scrolled (151, 190) with delta (0, 0)
Screenshot: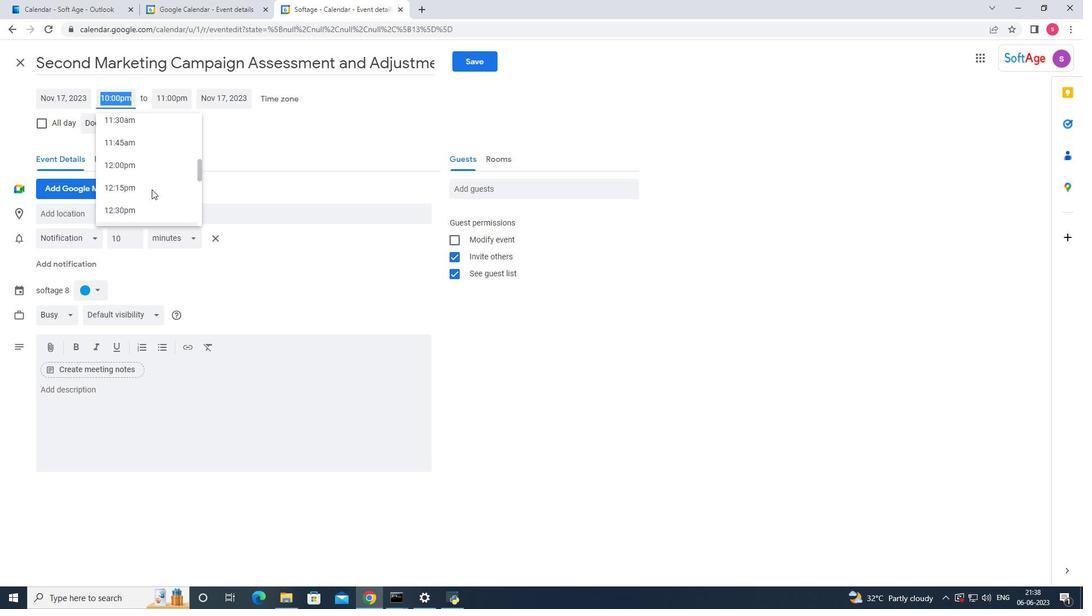 
Action: Mouse scrolled (151, 190) with delta (0, 0)
Screenshot: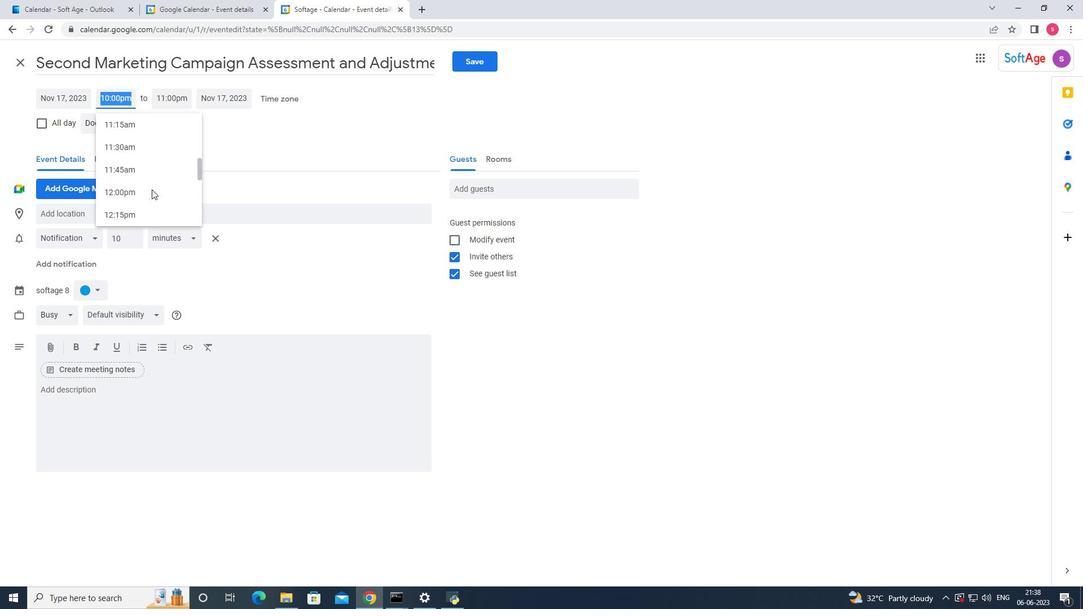 
Action: Mouse scrolled (151, 190) with delta (0, 0)
Screenshot: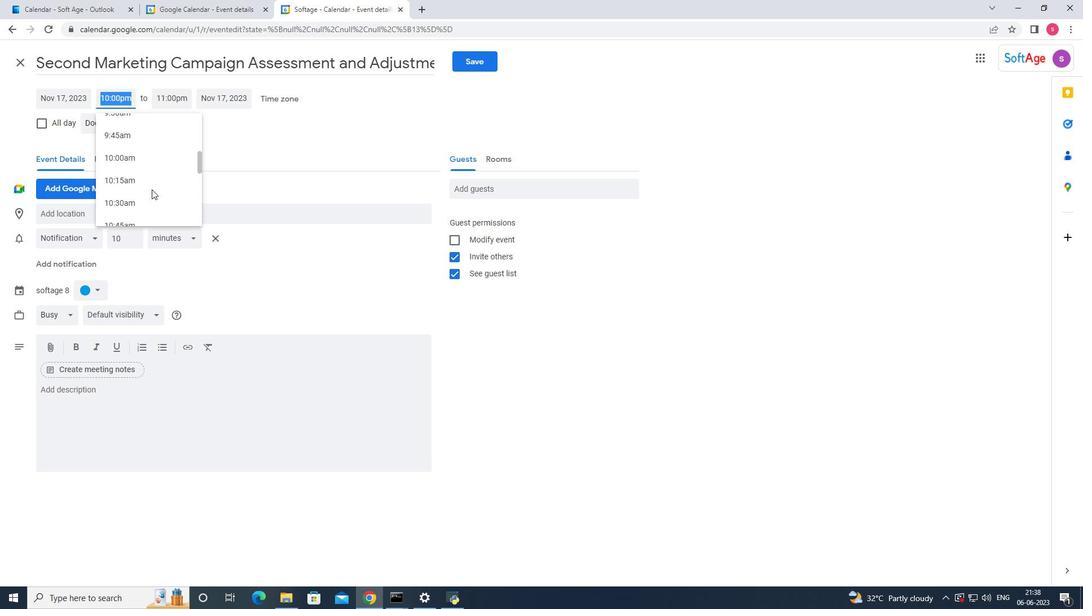 
Action: Mouse scrolled (151, 190) with delta (0, 0)
Screenshot: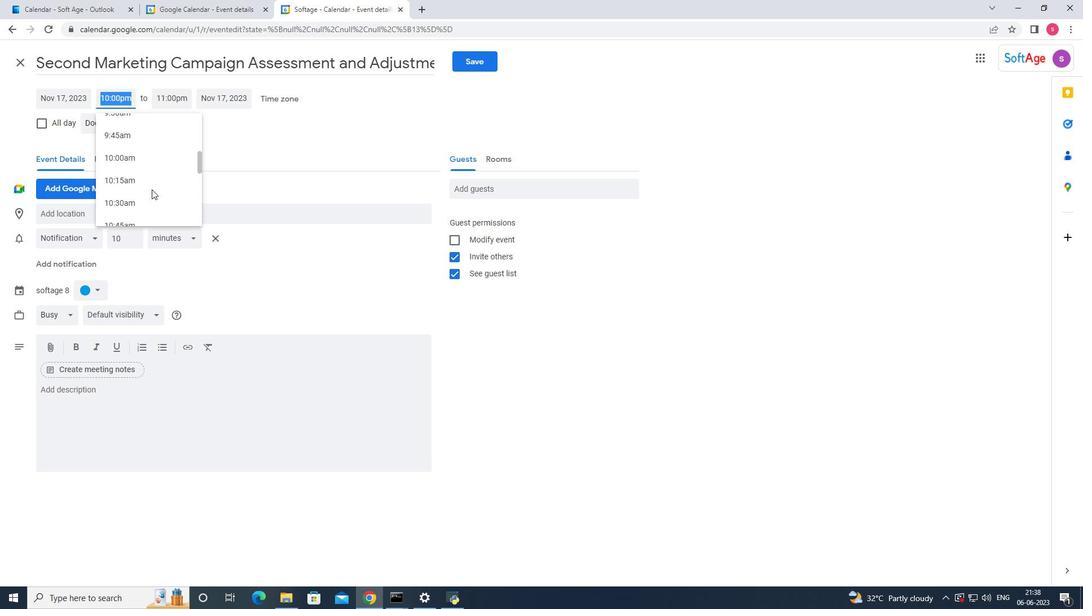 
Action: Mouse scrolled (151, 190) with delta (0, 0)
Screenshot: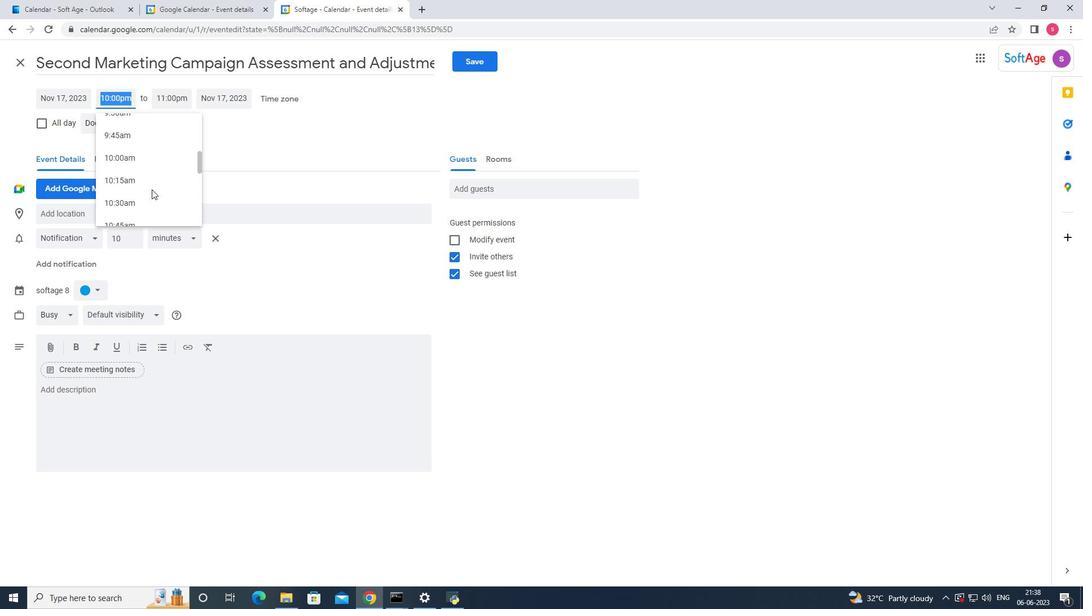 
Action: Mouse scrolled (151, 190) with delta (0, 0)
Screenshot: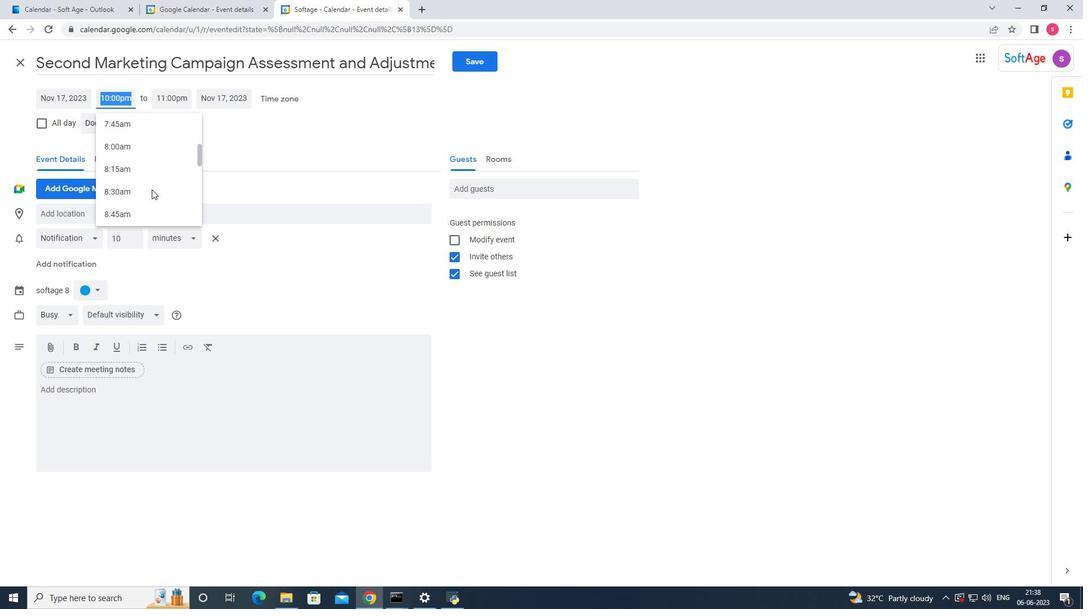 
Action: Mouse scrolled (151, 190) with delta (0, 0)
Screenshot: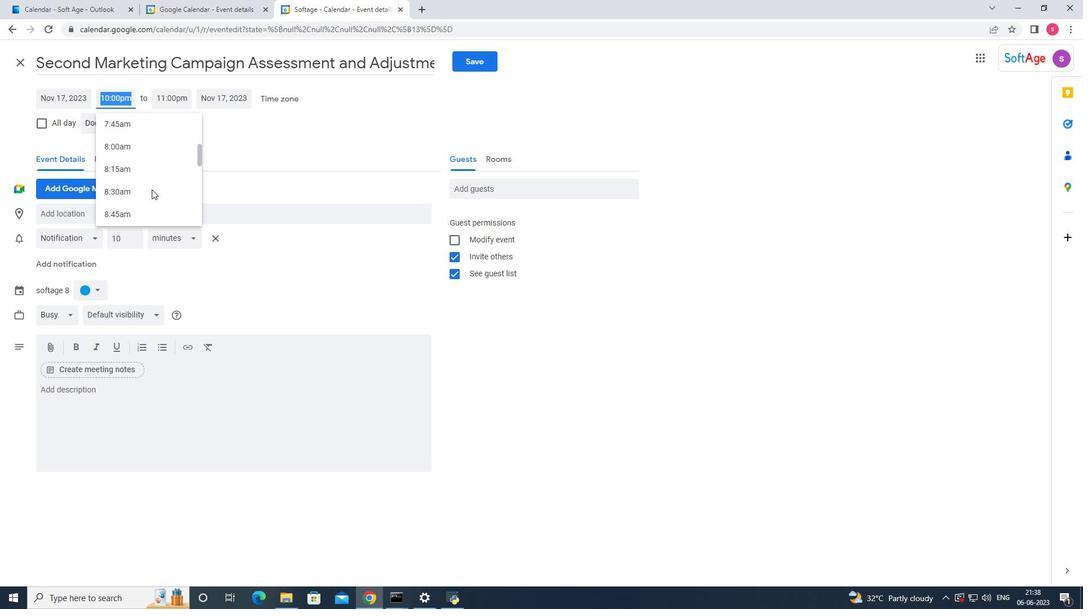 
Action: Mouse moved to (117, 175)
Screenshot: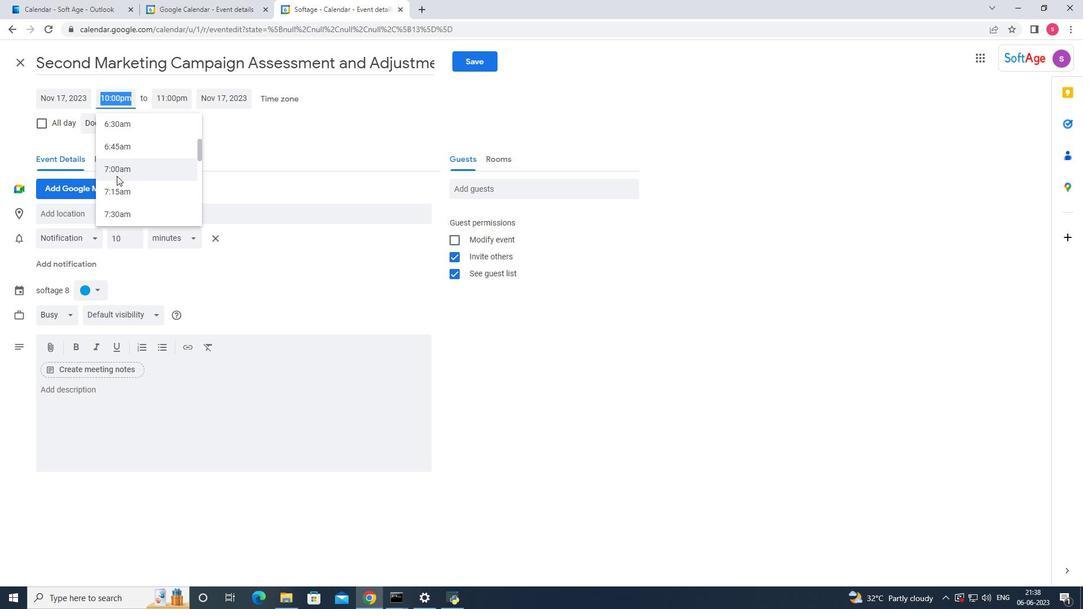 
Action: Mouse pressed left at (117, 175)
Screenshot: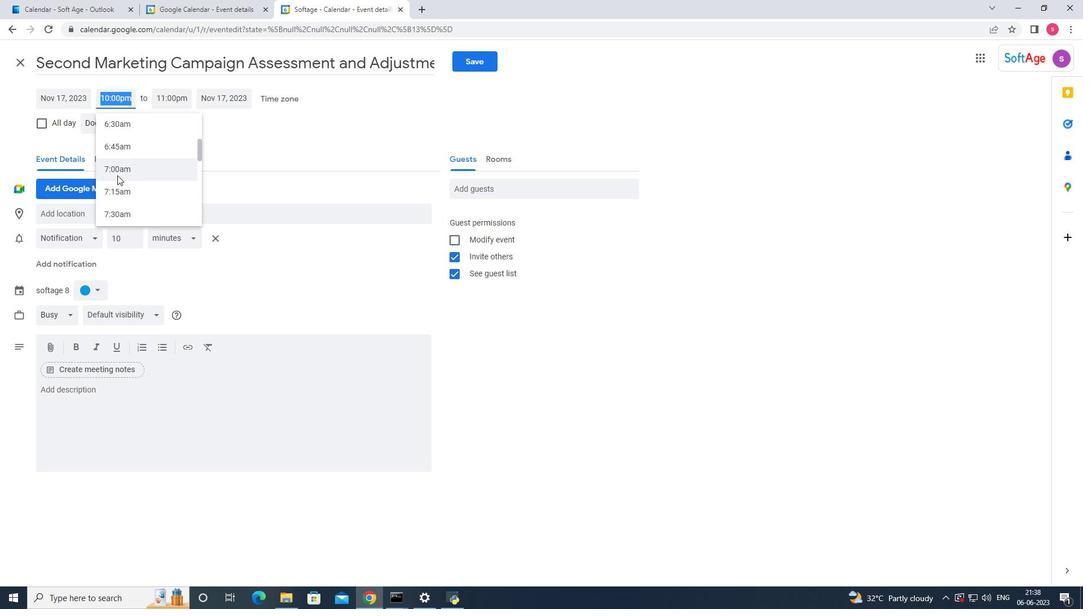 
Action: Mouse moved to (160, 99)
Screenshot: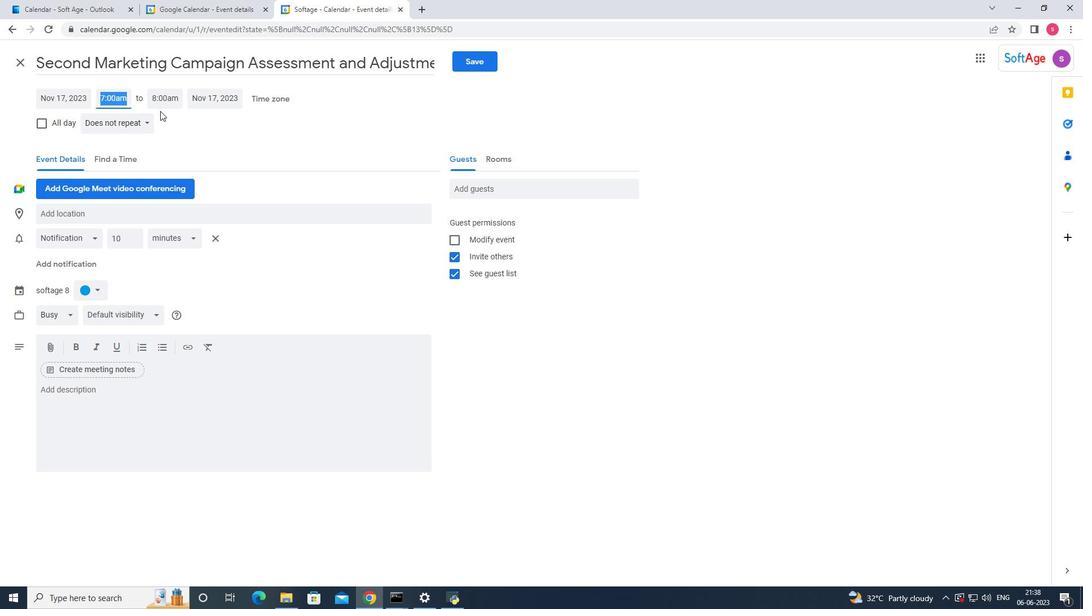 
Action: Mouse pressed left at (160, 99)
Screenshot: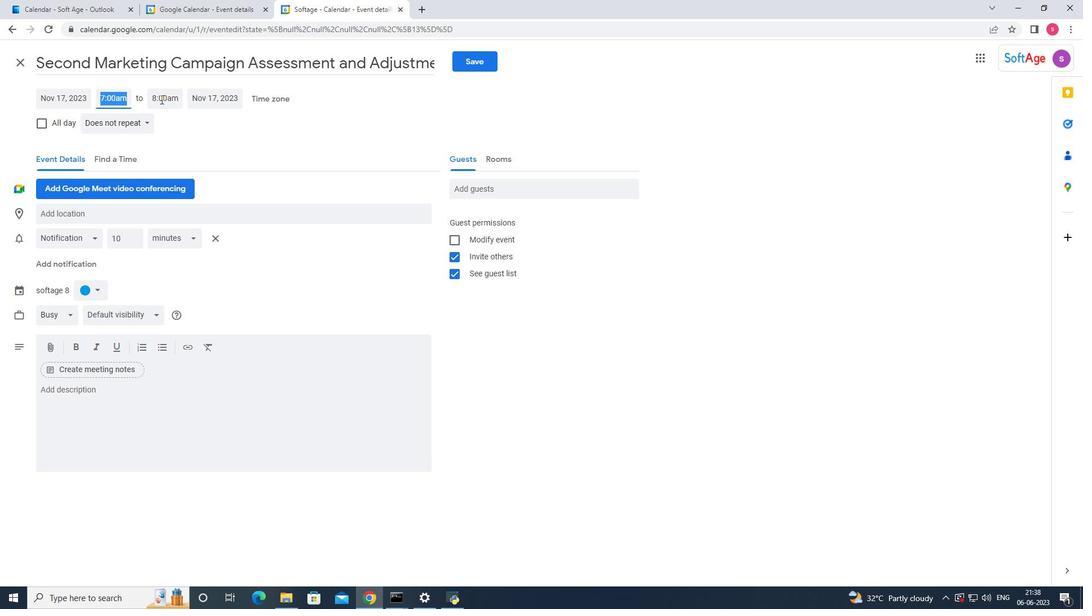 
Action: Mouse moved to (176, 209)
Screenshot: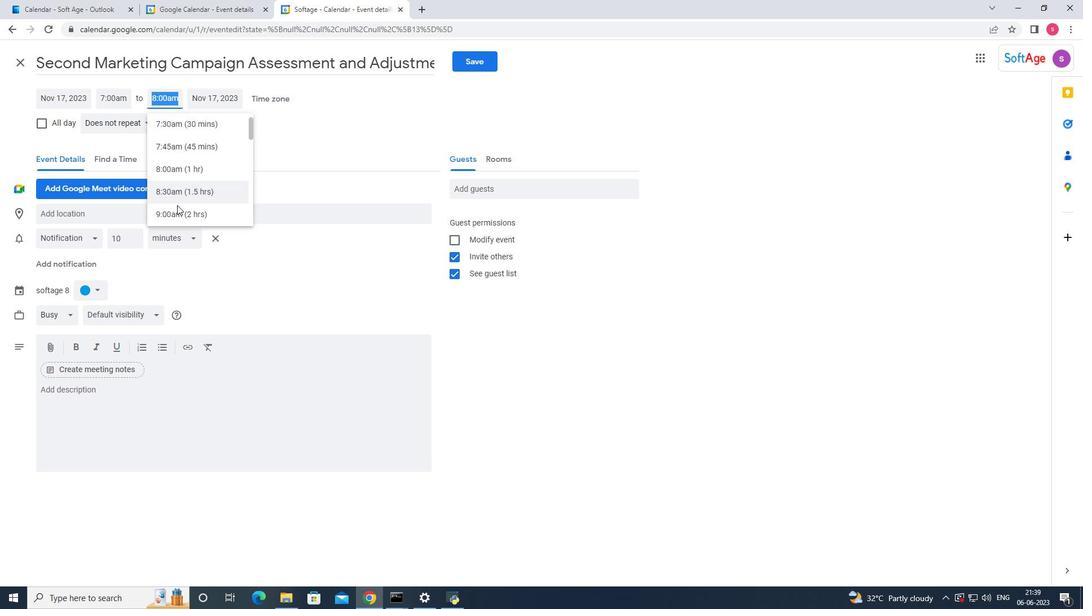 
Action: Mouse pressed left at (176, 209)
Screenshot: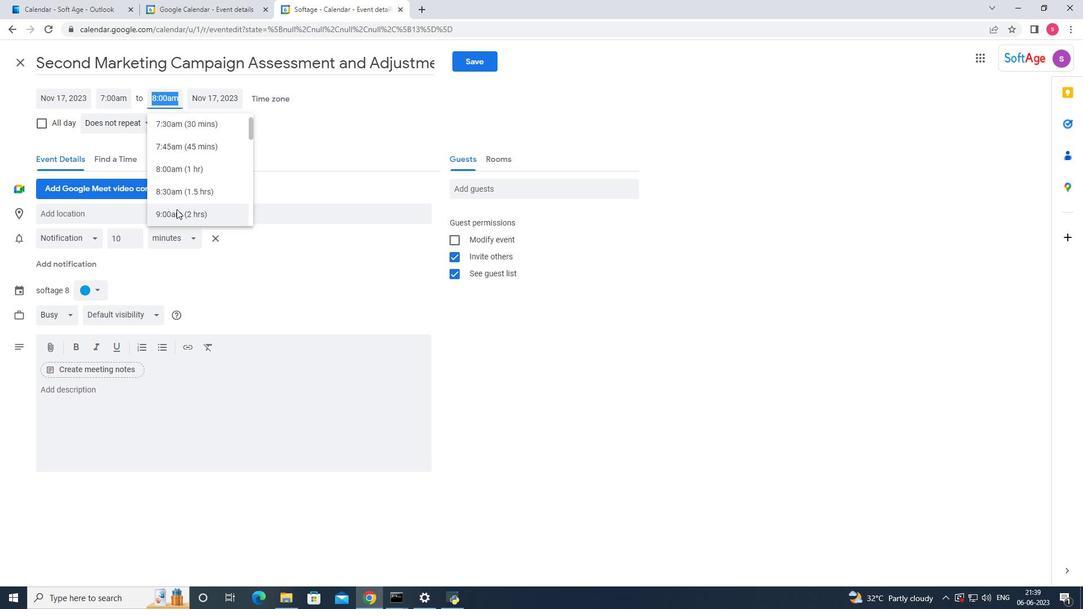 
Action: Mouse moved to (211, 158)
Screenshot: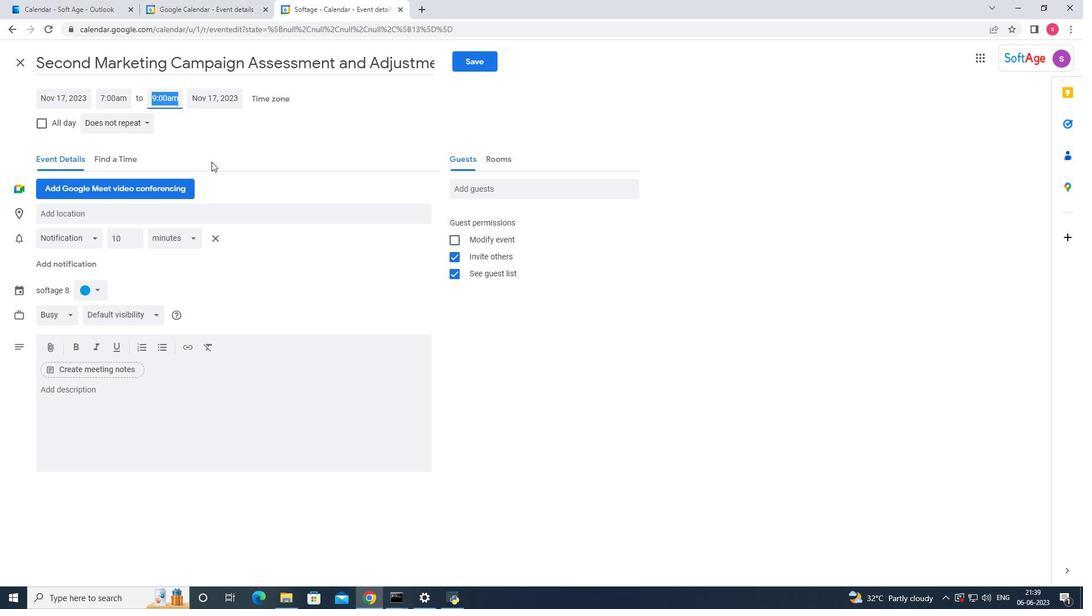 
Action: Mouse pressed left at (211, 158)
Screenshot: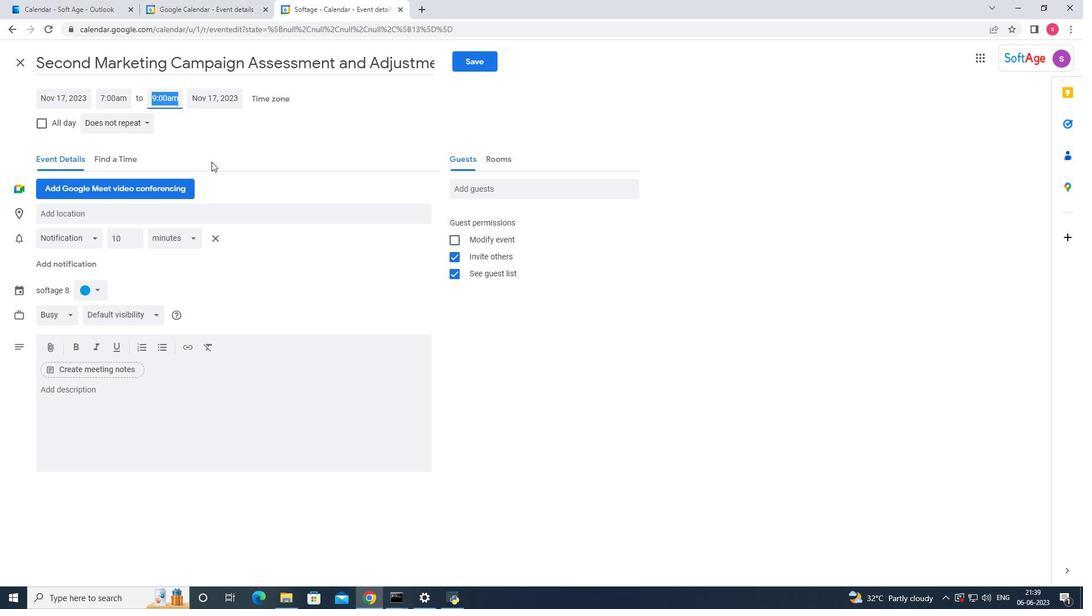 
Action: Mouse moved to (177, 409)
Screenshot: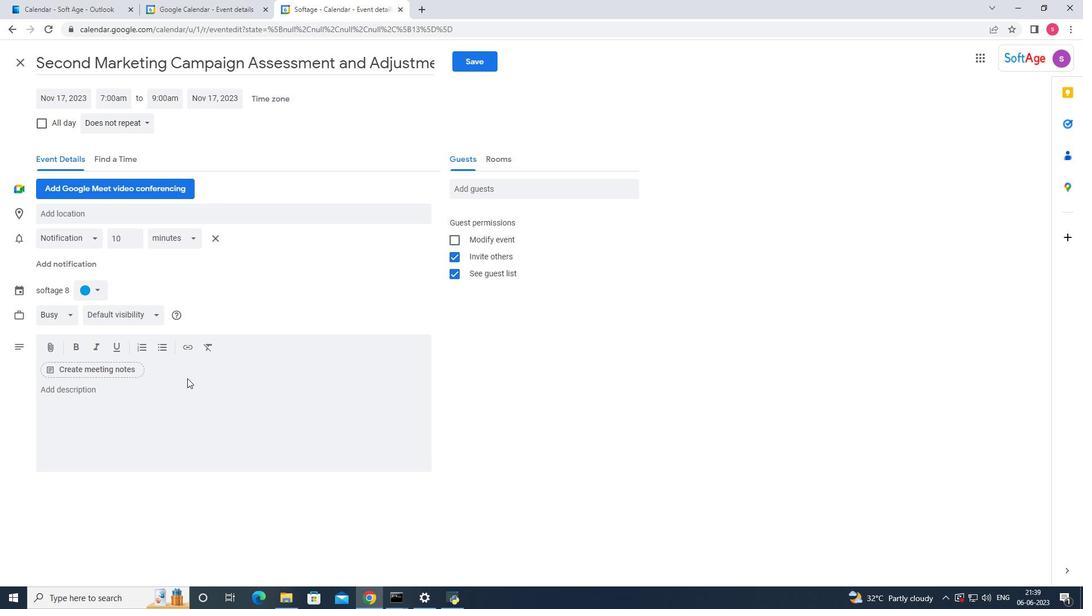 
Action: Mouse pressed left at (177, 409)
Screenshot: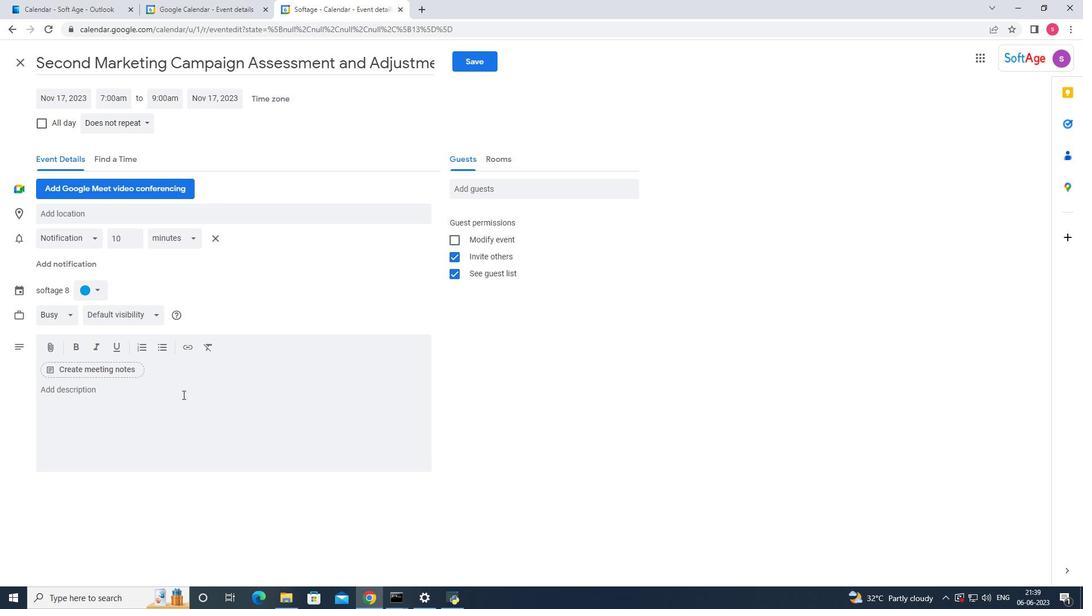 
Action: Mouse moved to (178, 409)
Screenshot: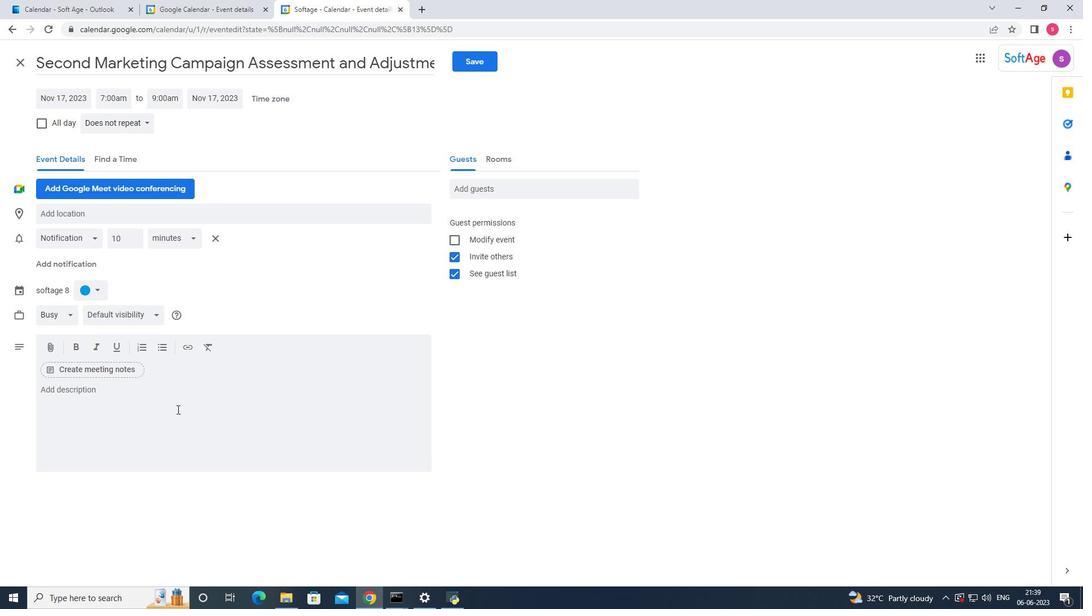 
Action: Key pressed <Key.shift>Instruct<Key.space>the<Key.space>fallers<Key.space>to<Key.space>stand<Key.space>with<Key.space>their<Key.space>backs<Key.space>to<Key.space>thir<Key.space>cathers.<Key.backspace><Key.backspace><Key.backspace><Key.backspace><Key.backspace><Key.backspace><Key.backspace><Key.backspace><Key.backspace><Key.backspace><Key.backspace><Key.backspace><Key.backspace>thr<Key.backspace>eir<Key.space>catchers,<Key.space>arms<Key.space>crosses<Key.space>afi<Key.backspace><Key.backspace>a<Key.backspace>gainst<Key.space>their<Key.space>chest<Key.space>,<Key.space>a<Key.backspace><Key.backspace><Key.backspace><Key.backspace>,<Key.space>and<Key.space>feet<Key.space>together,<Key.space><Key.backspace><Key.backspace>.<Key.space><Key.shift_r><Key.shift_r><Key.shift_r><Key.shift_r><Key.shift_r><Key.shift_r><Key.shift_r><Key.shift_r><Key.shift_r>The<Key.space>catchers<Key.space>g<Key.backspace>should<Key.space>position<Key.space>themselves<Key.space>directly<Key.space>behind<Key.space>the<Key.space>fallersn<Key.space><Key.backspace><Key.backspace>,<Key.space>ready<Key.space>to<Key.space>receive<Key.space>them.<Key.space><Key.shift_r>De<Key.backspace><Key.backspace><Key.shift_r><Key.shift_r>Select<Key.space>e<Key.backspace><Key.backspace><Key.backspace><Key.backspace><Key.backspace><Key.backspace><Key.backspace><Key.backspace>
Screenshot: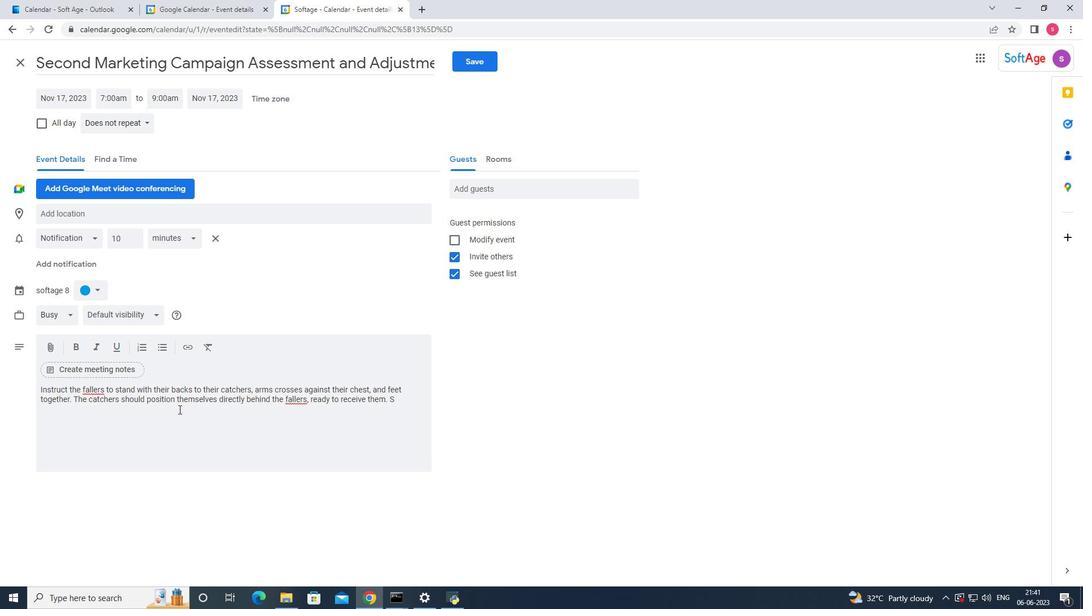 
Action: Mouse moved to (97, 288)
Screenshot: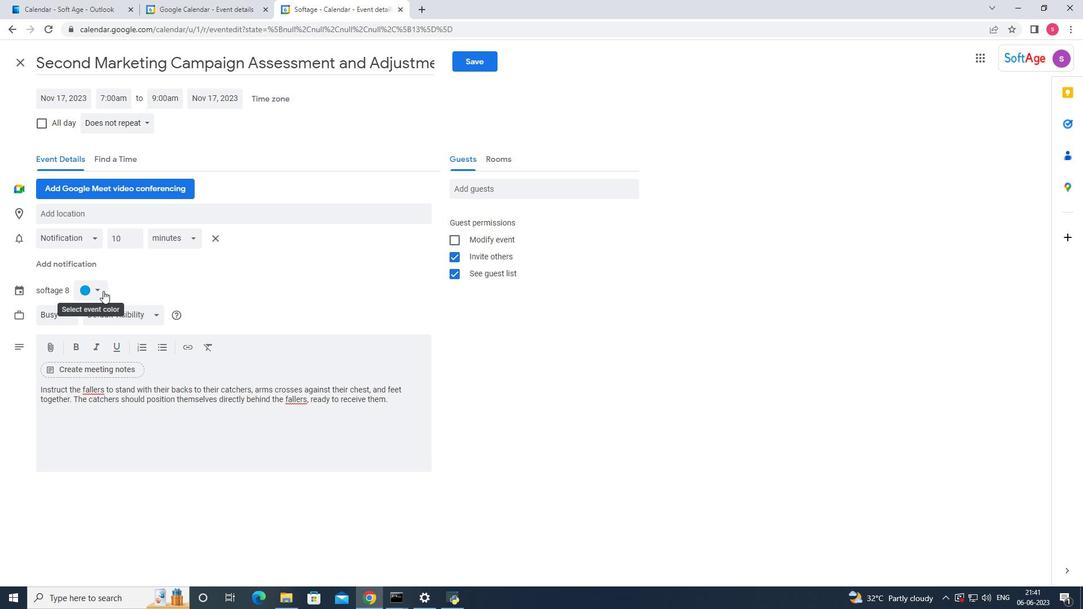 
Action: Mouse pressed left at (97, 288)
Screenshot: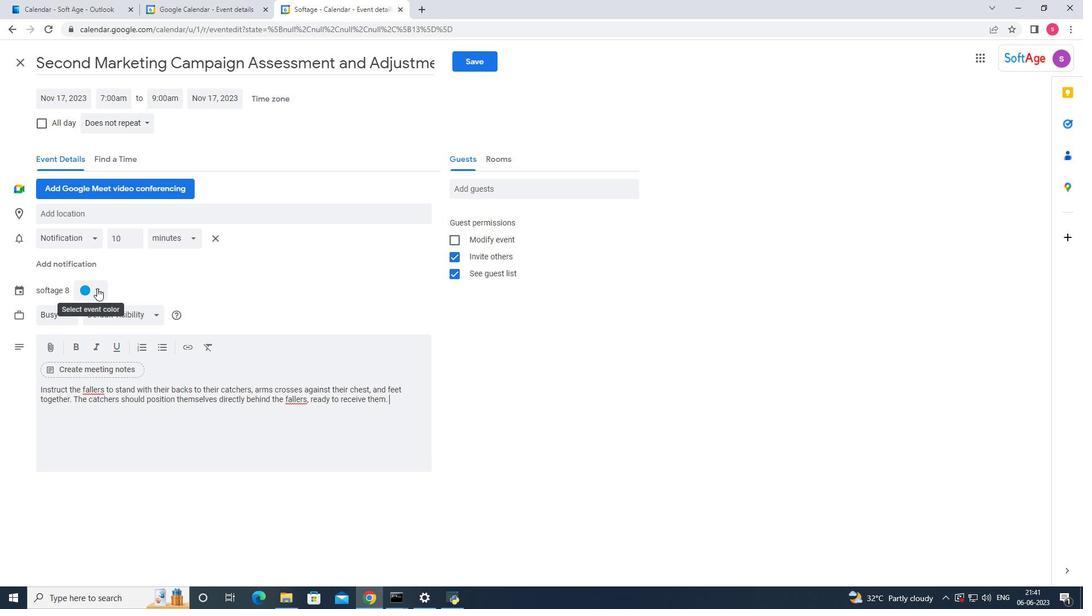 
Action: Mouse moved to (80, 312)
Screenshot: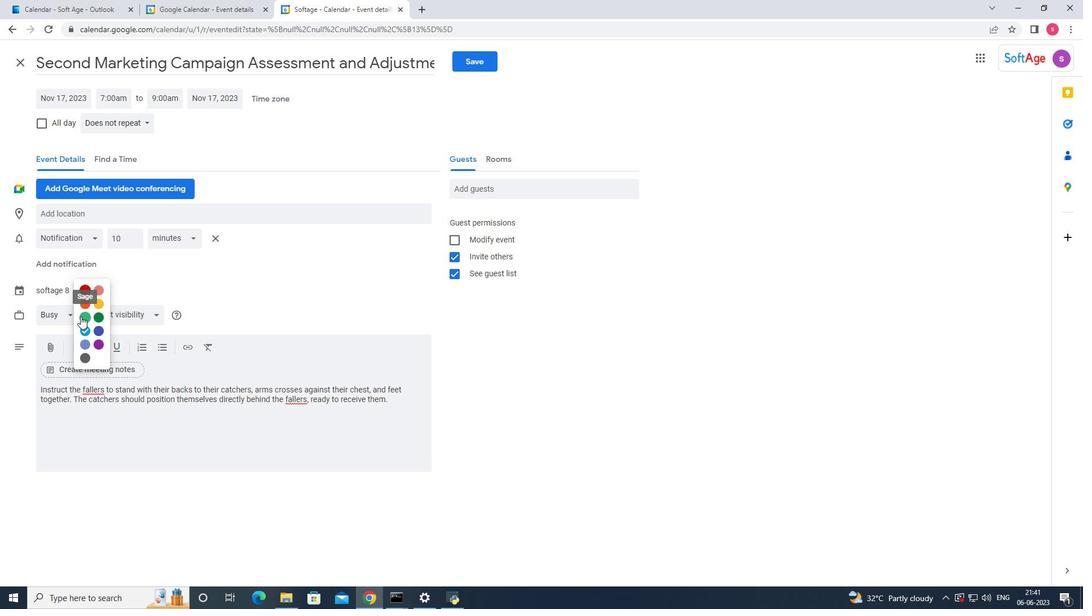 
Action: Mouse pressed left at (80, 312)
Screenshot: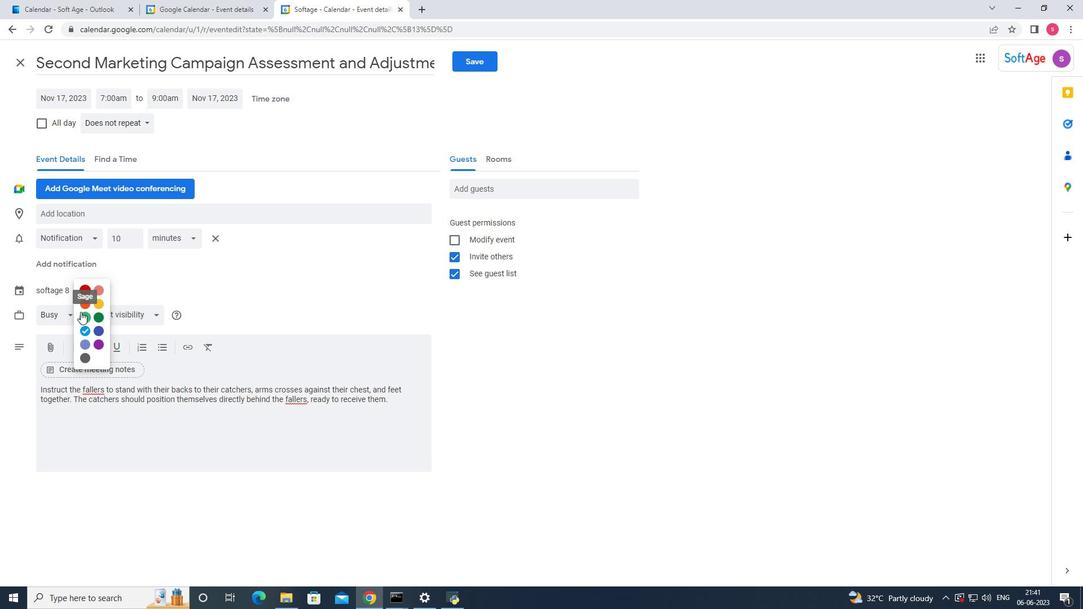 
Action: Mouse moved to (90, 389)
Screenshot: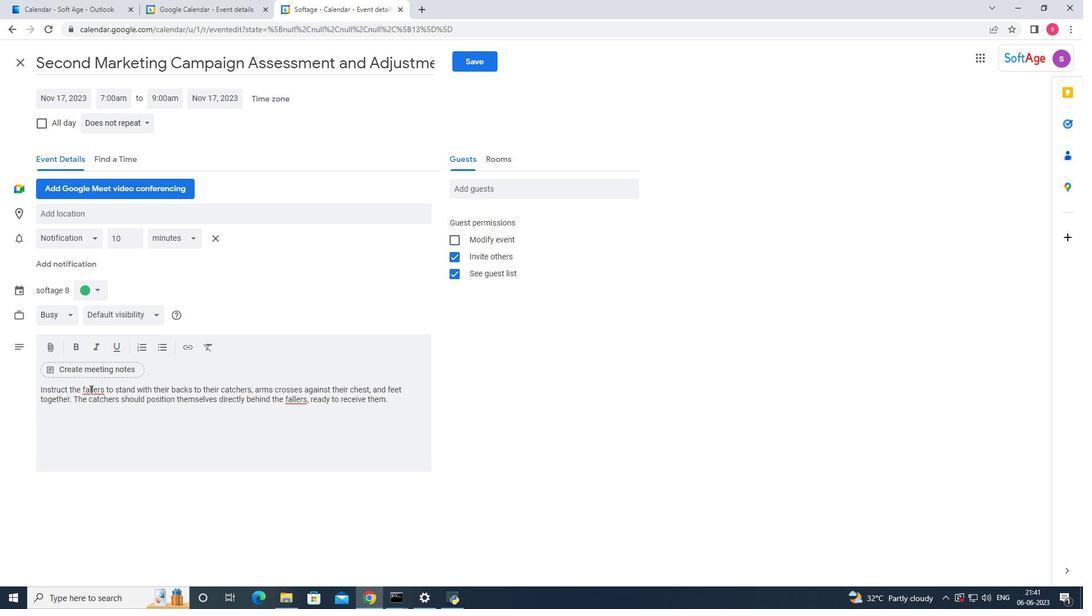 
Action: Mouse pressed left at (90, 389)
Screenshot: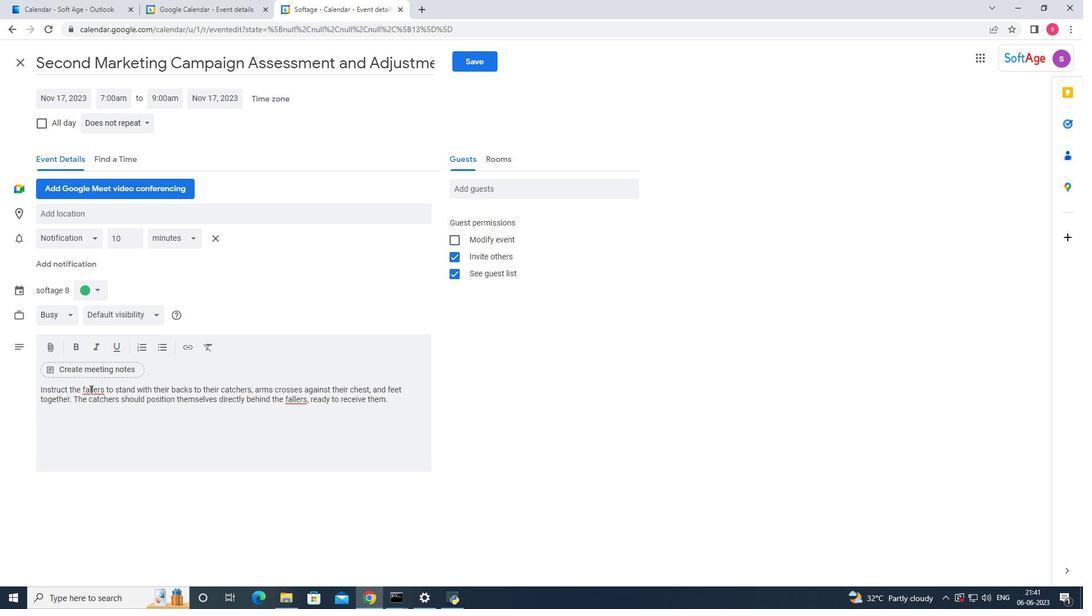 
Action: Mouse moved to (64, 211)
Screenshot: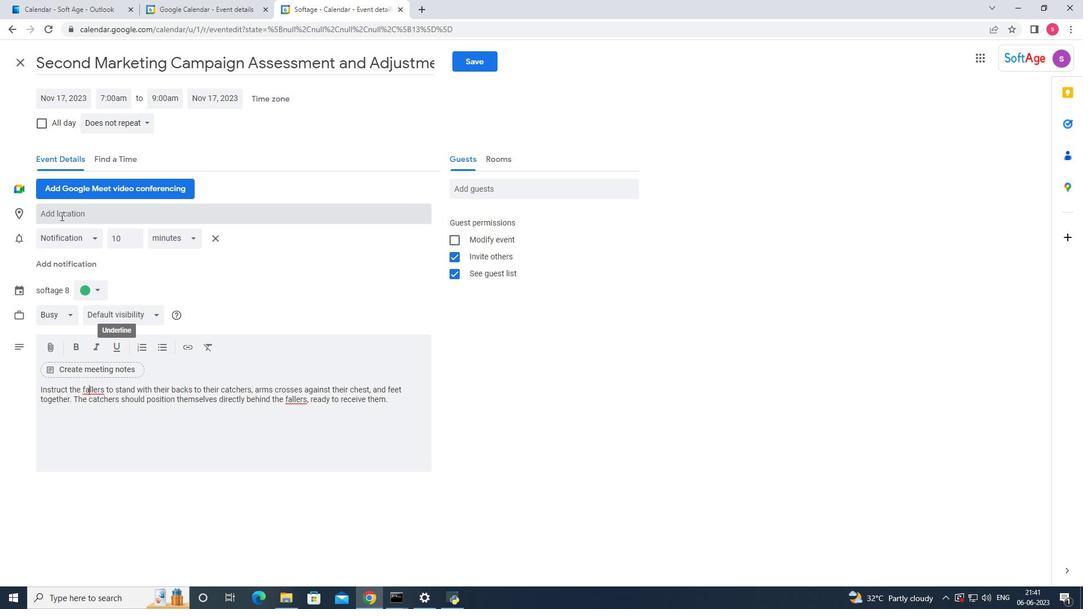
Action: Mouse pressed left at (64, 211)
Screenshot: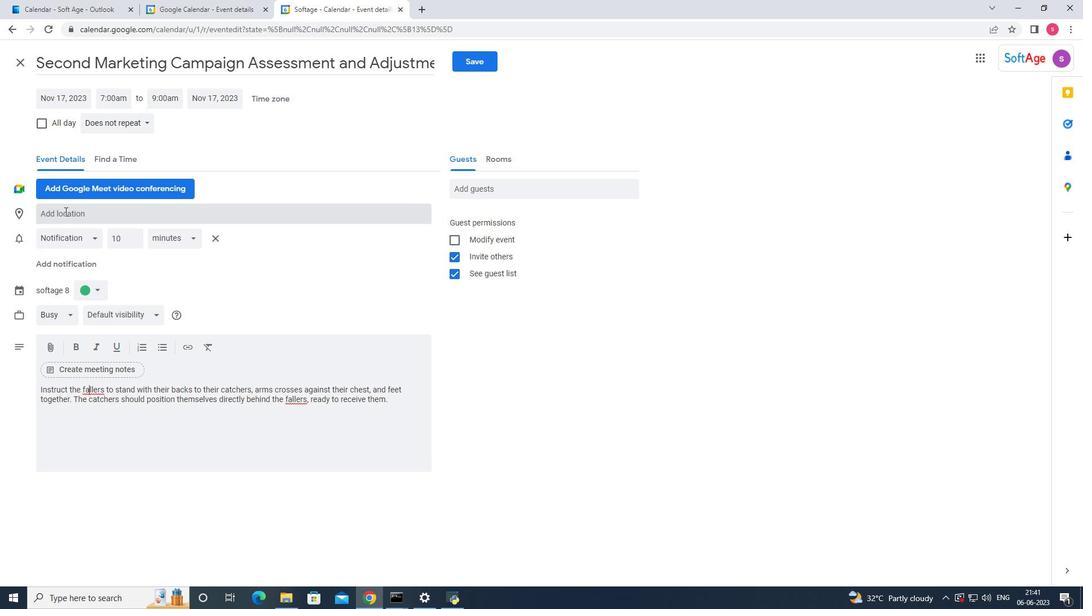 
Action: Key pressed <Key.shift_r>Edinburgh
Screenshot: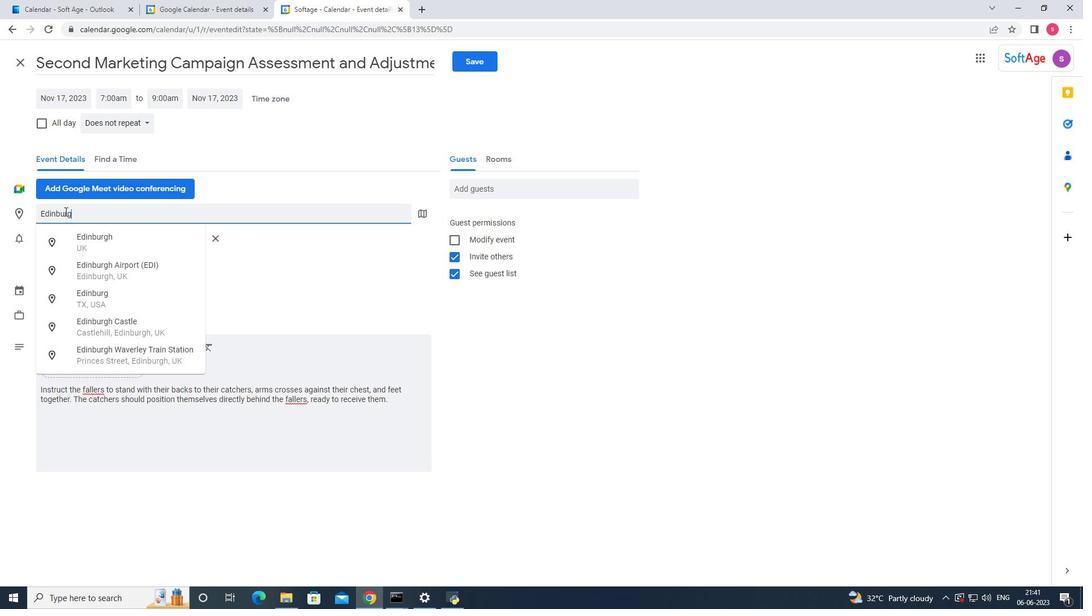 
Action: Mouse moved to (121, 243)
Screenshot: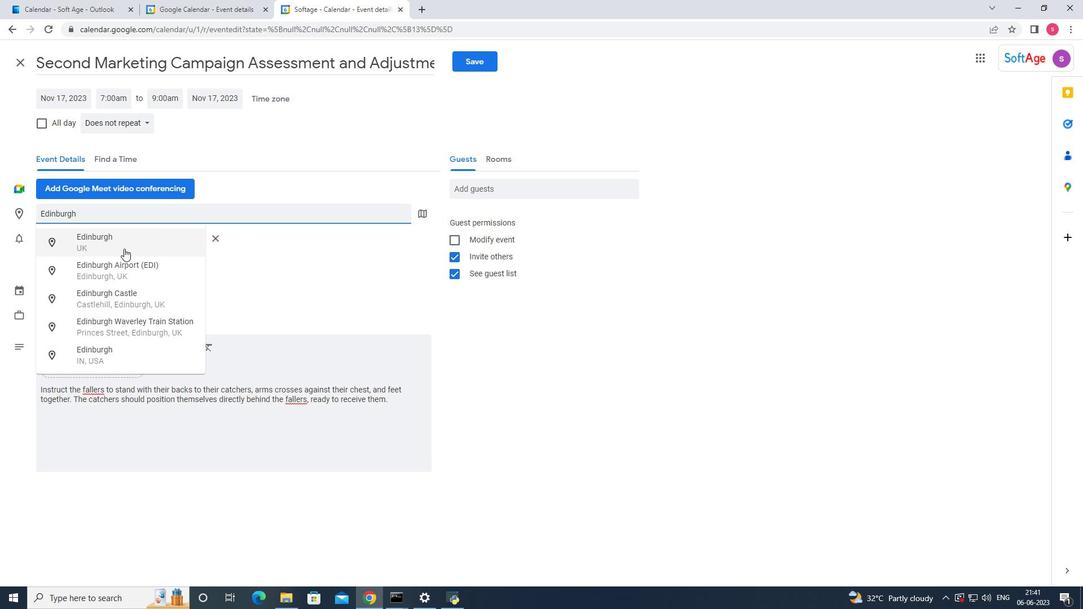 
Action: Mouse pressed left at (121, 243)
Screenshot: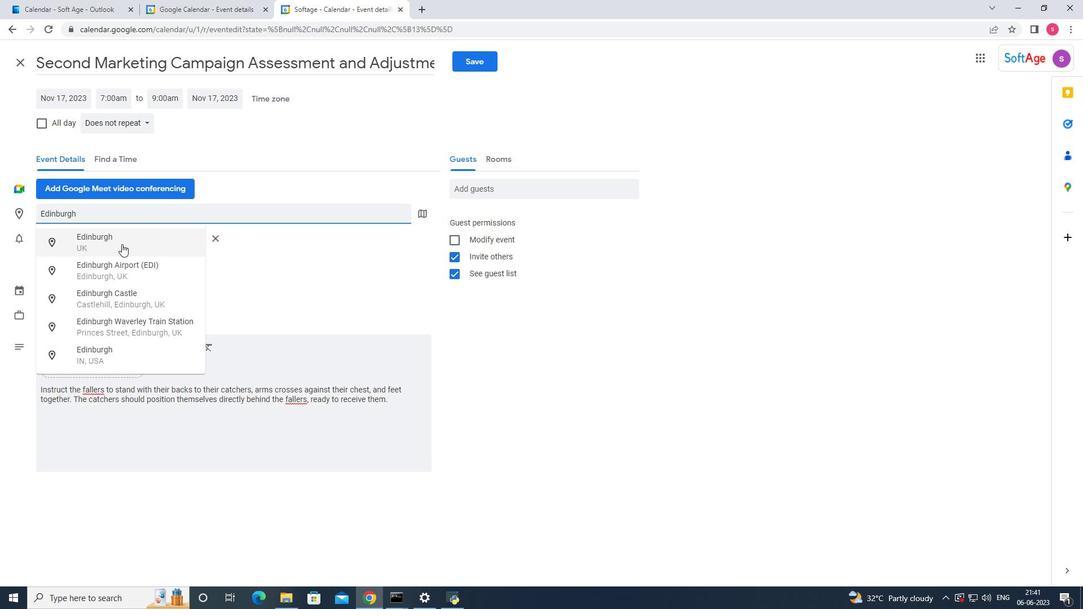 
Action: Mouse moved to (514, 190)
Screenshot: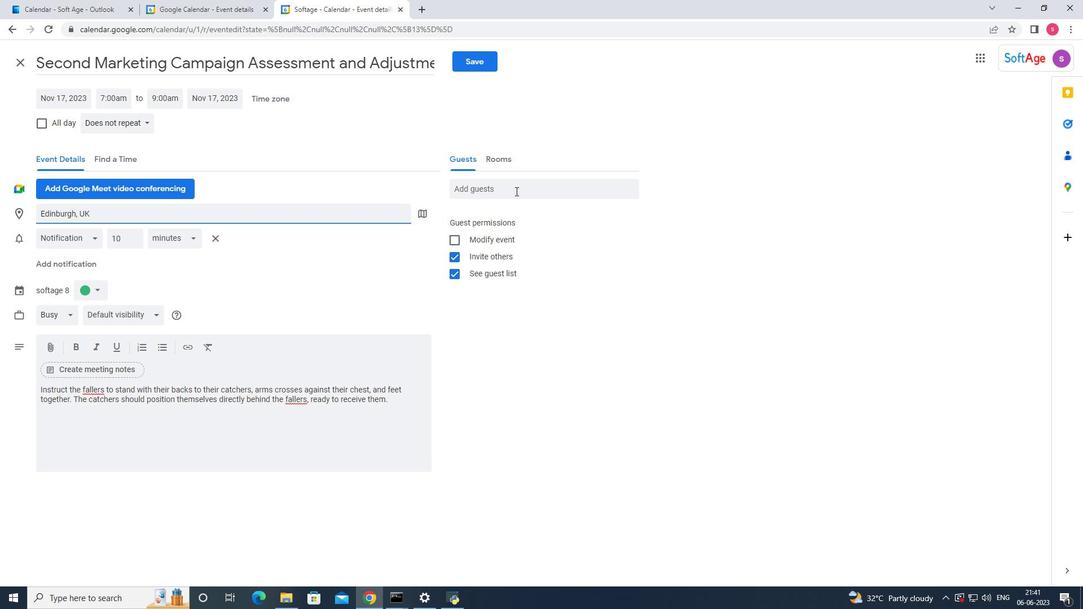 
Action: Mouse pressed left at (514, 190)
Screenshot: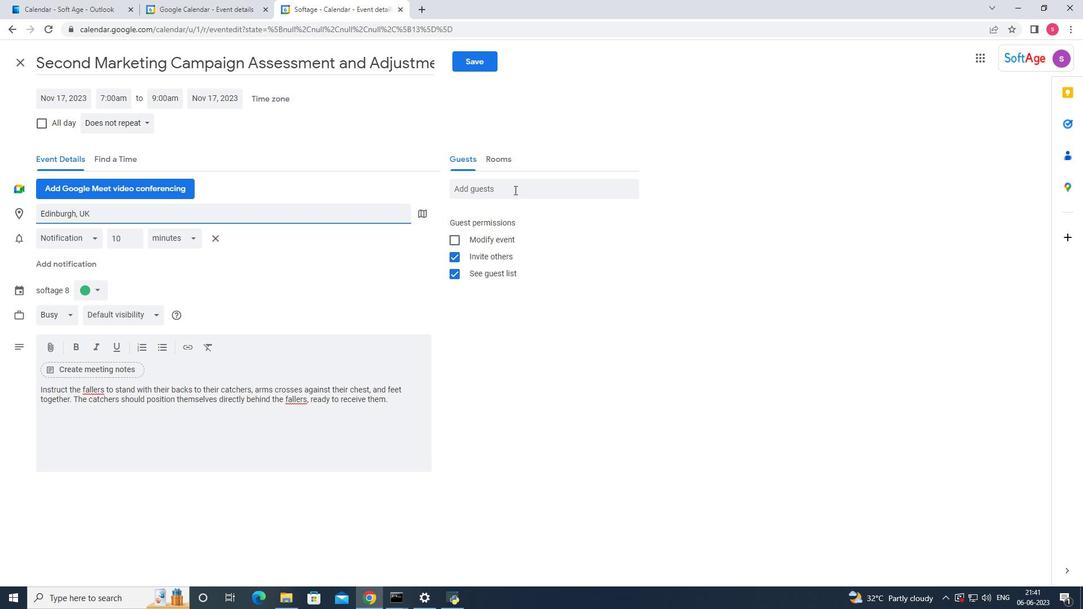 
Action: Key pressed softage.6
Screenshot: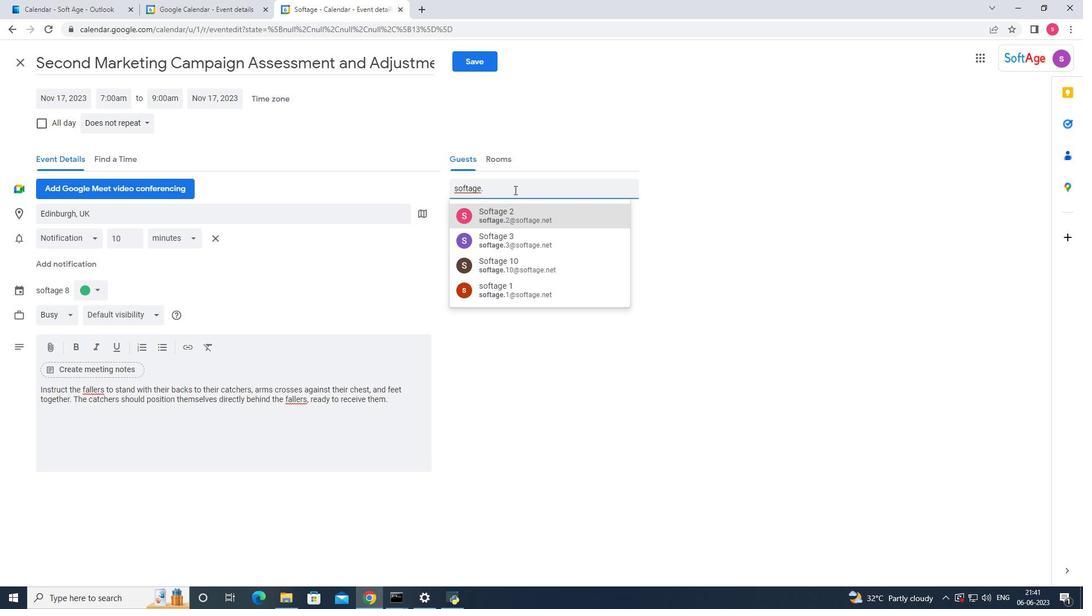 
Action: Mouse moved to (528, 217)
Screenshot: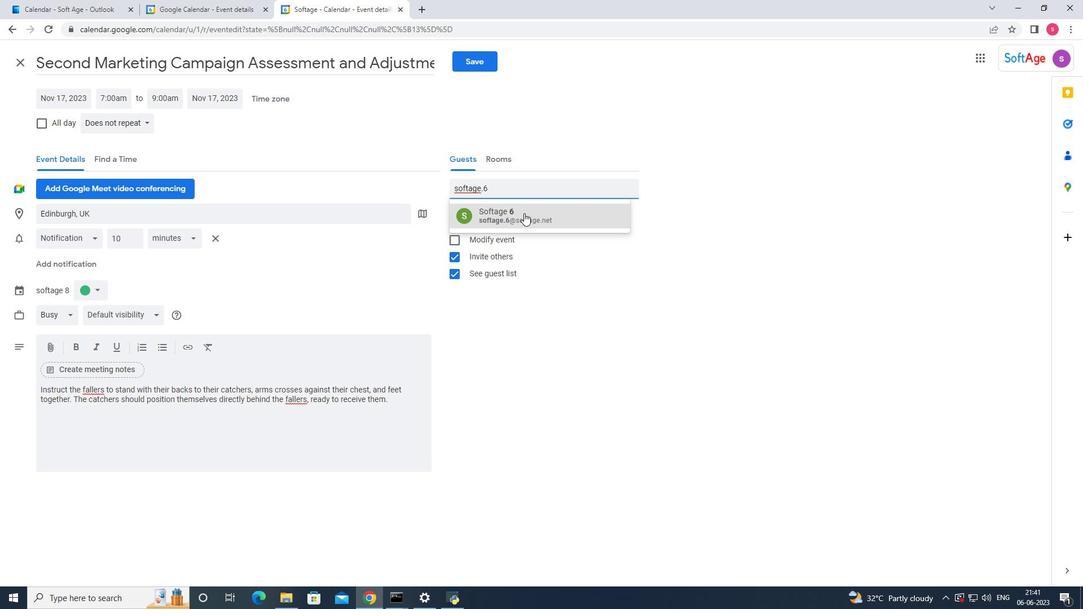 
Action: Mouse pressed left at (528, 217)
Screenshot: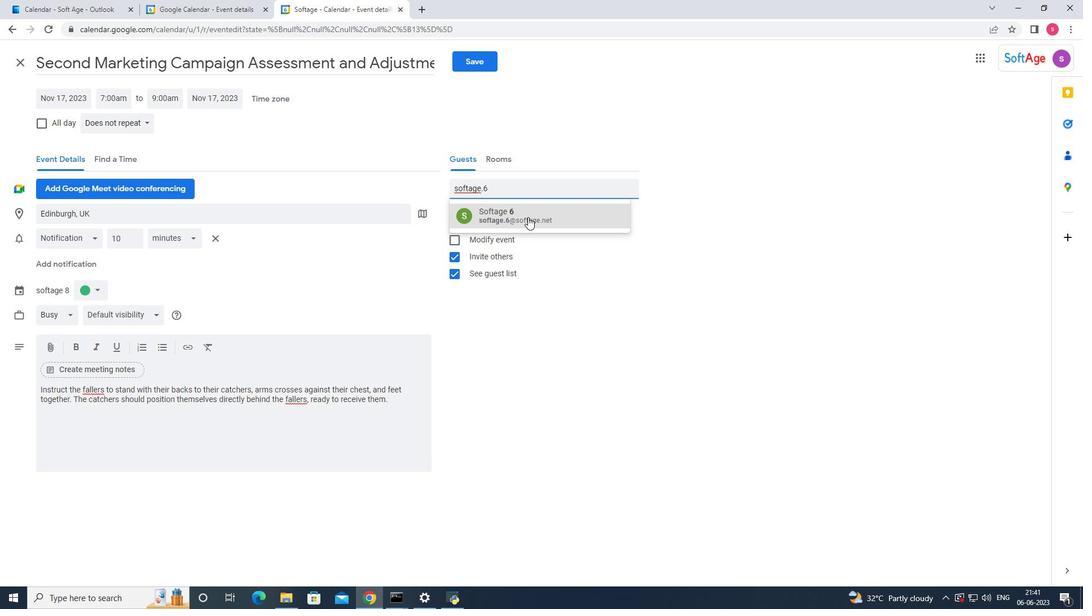 
Action: Key pressed softagem<Key.backspace>.5
Screenshot: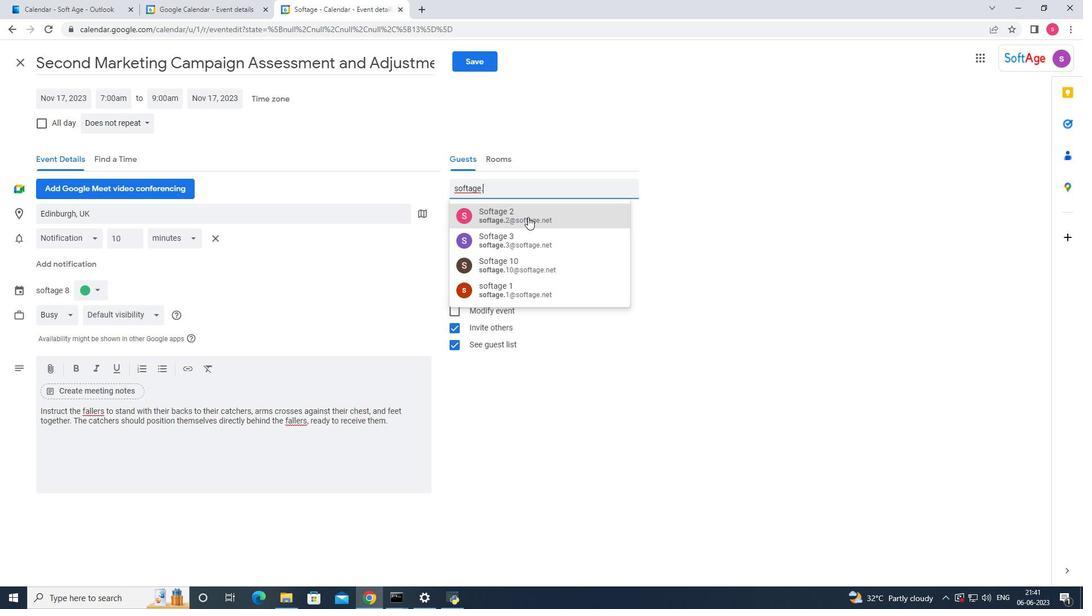 
Action: Mouse pressed left at (528, 217)
Screenshot: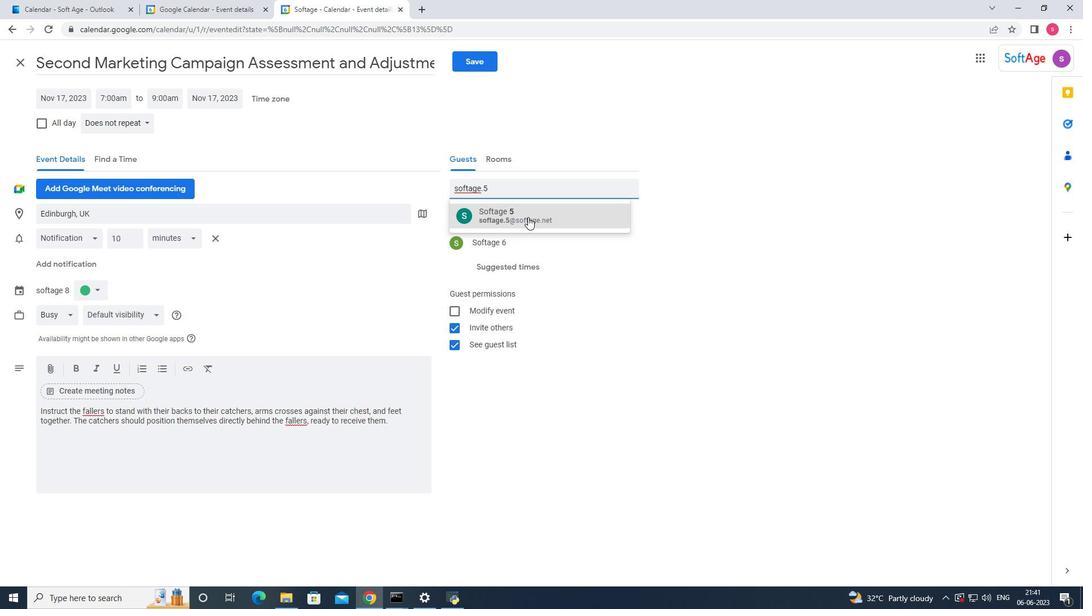 
Action: Mouse moved to (108, 121)
Screenshot: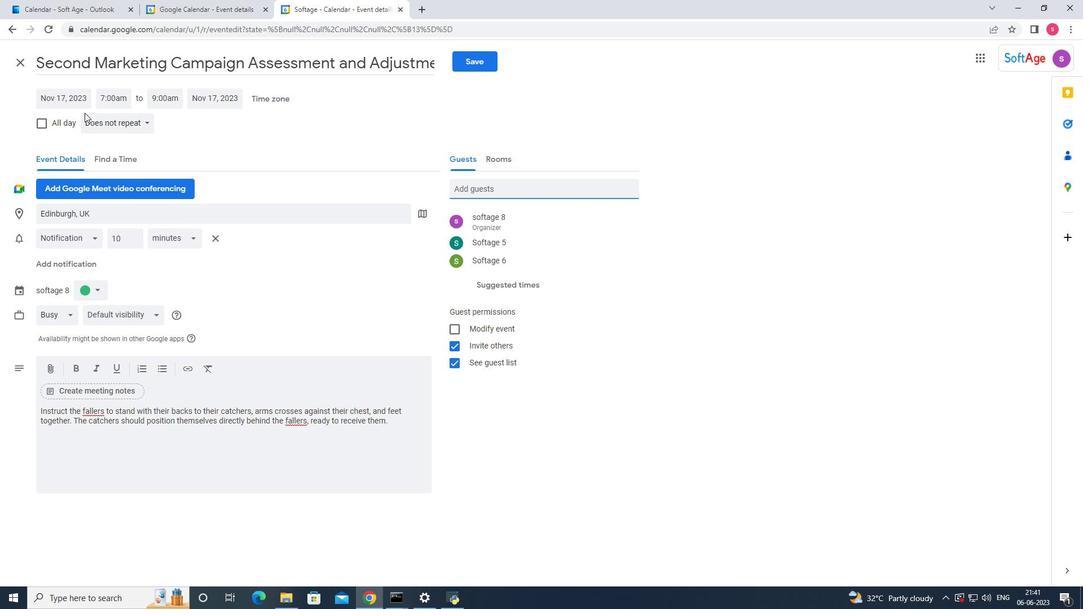 
Action: Mouse pressed left at (108, 121)
Screenshot: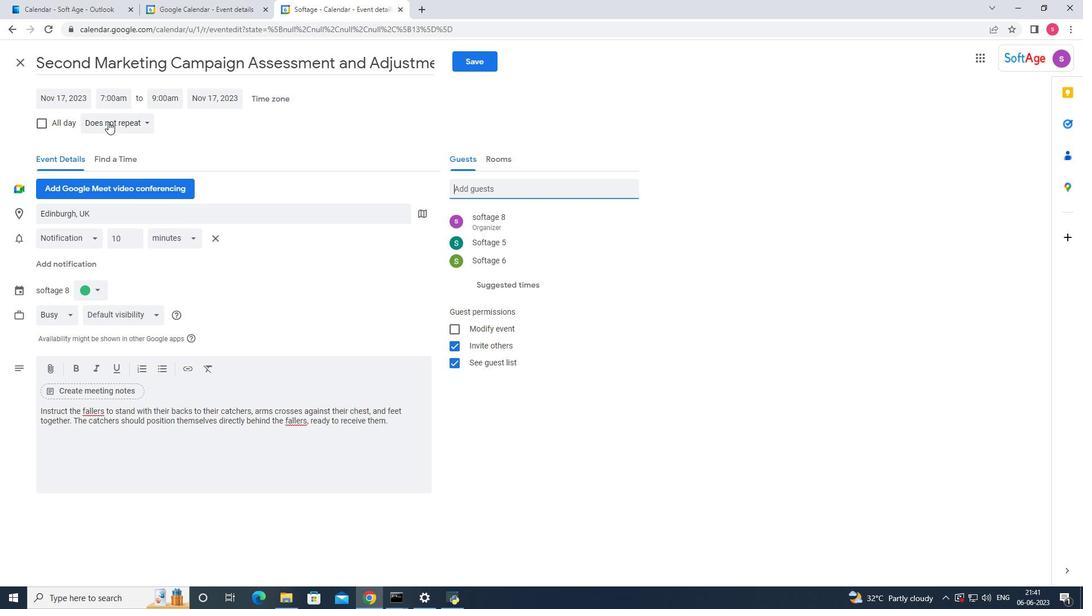 
Action: Mouse moved to (255, 145)
Screenshot: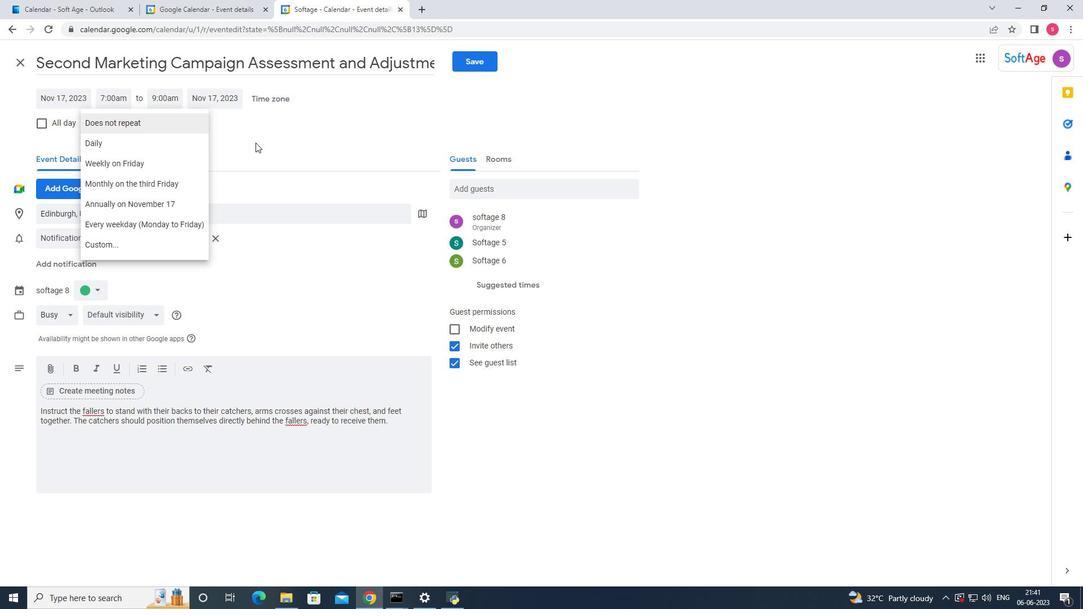
Action: Mouse pressed left at (255, 145)
Screenshot: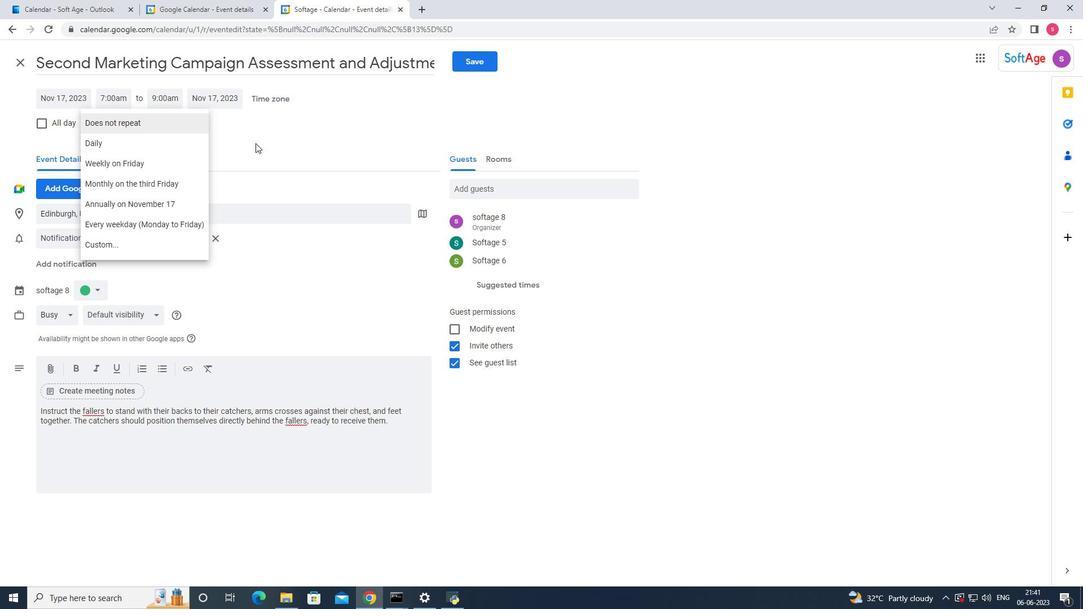 
Action: Mouse moved to (481, 59)
Screenshot: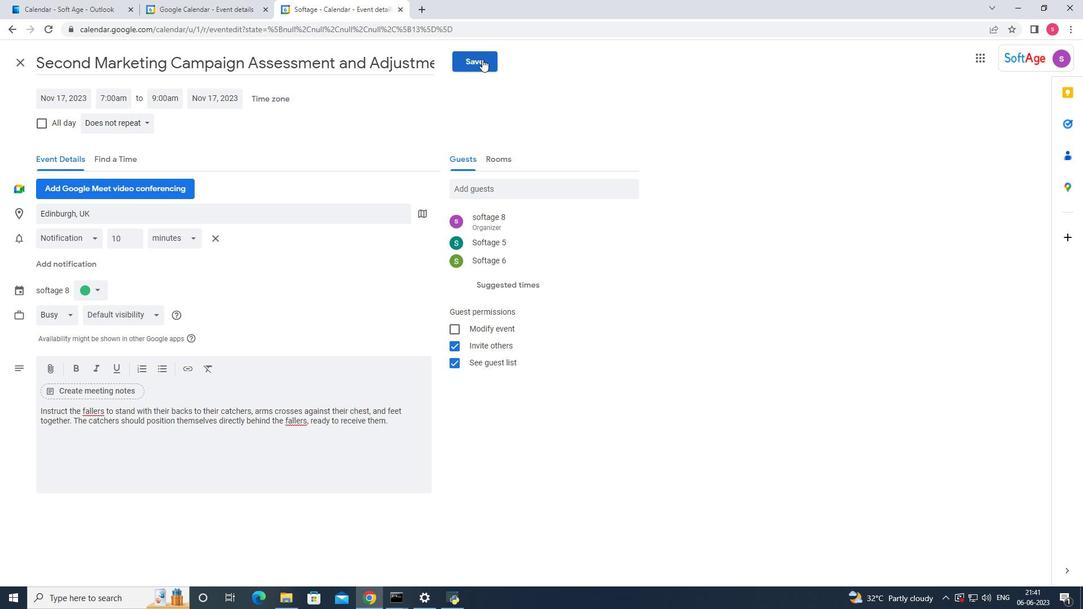 
Action: Mouse pressed left at (481, 59)
Screenshot: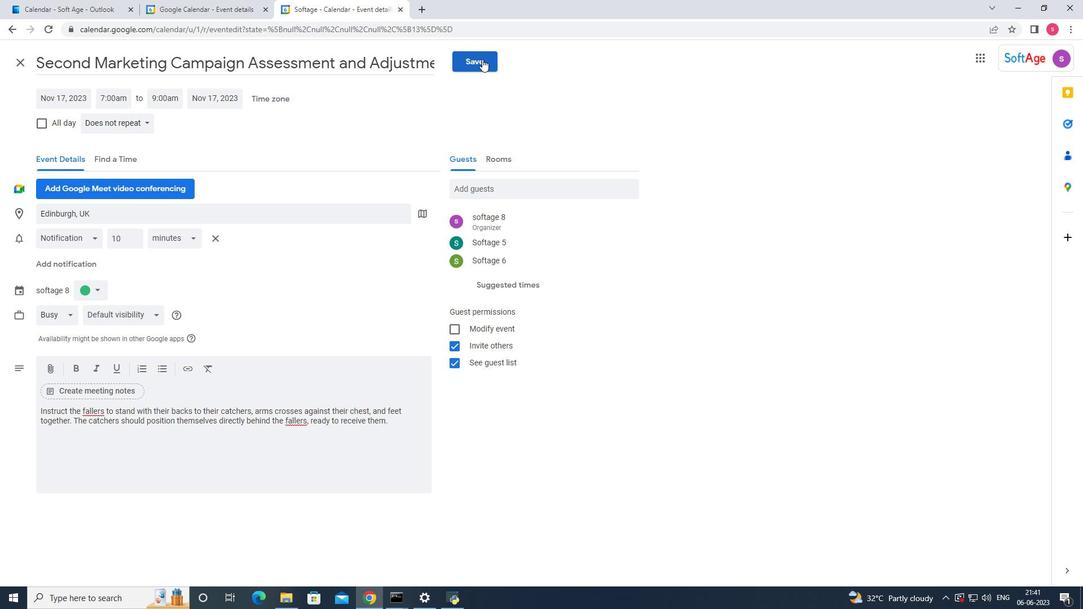 
Action: Mouse moved to (653, 340)
Screenshot: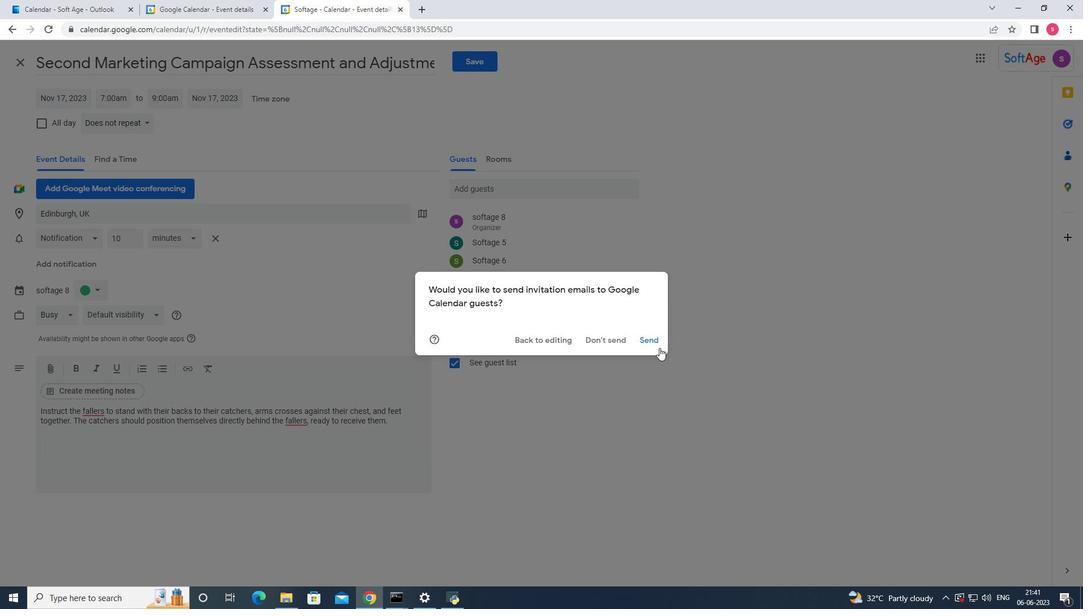
Action: Mouse pressed left at (653, 340)
Screenshot: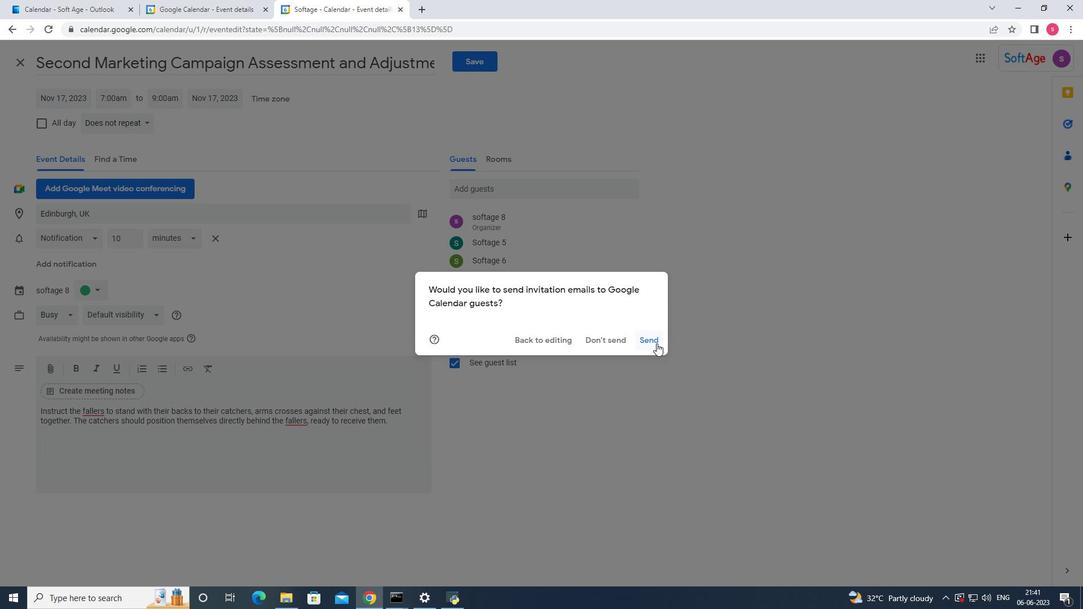 
Action: Mouse moved to (491, 342)
Screenshot: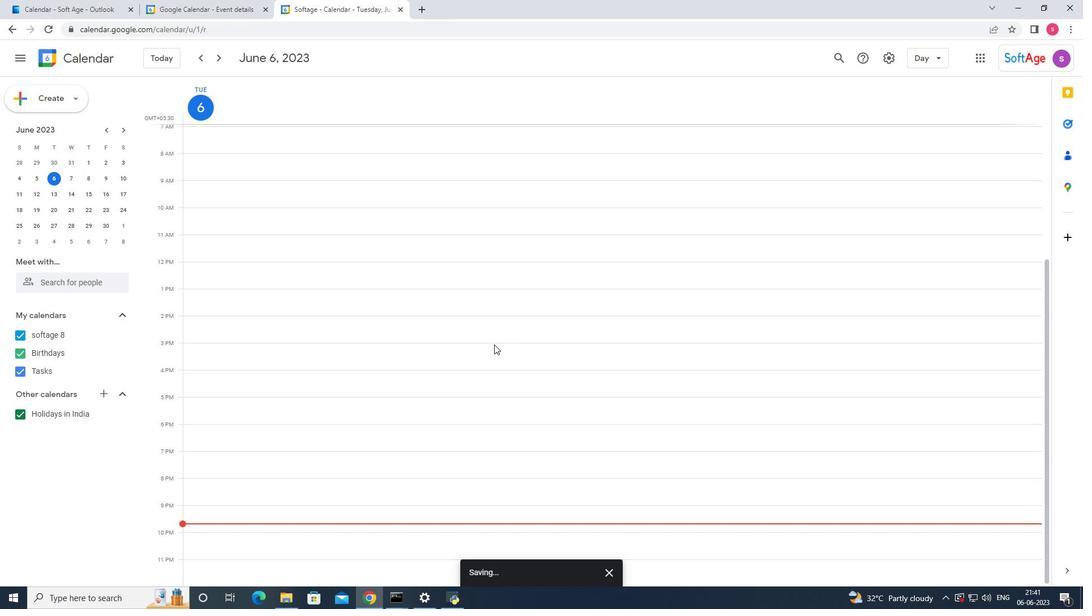 
